 Task: Add an event with the title Product Launch, date '2023/10/26', time 8:30 AM to 10:30 AMand add a description: A product launch event is an exciting occasion where a new product is introduced to the market. It brings together stakeholders, industry experts, media personnel, and potential customers to showcase the product's features, benefits, and unique selling points. , put the event into Green category . Add location for the event as: 321 Passeig de Gracia, Barcelona, Spain, logged in from the account softage.1@softage.netand send the event invitation to softage.4@softage.net and softage.5@softage.net. Set a reminder for the event 30 minutes before
Action: Mouse moved to (103, 97)
Screenshot: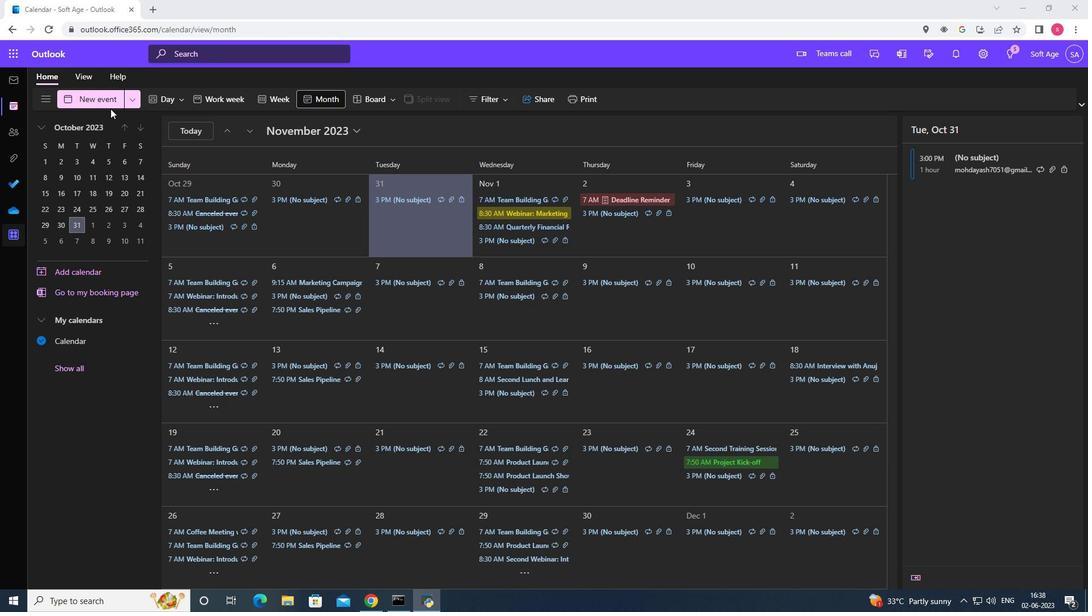 
Action: Mouse pressed left at (103, 97)
Screenshot: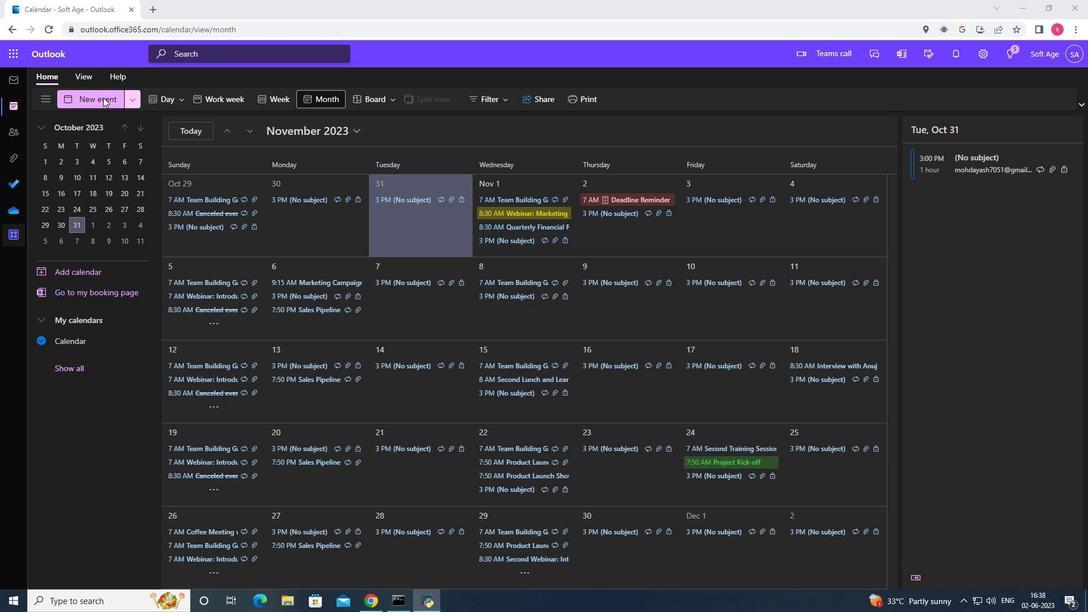 
Action: Mouse moved to (275, 171)
Screenshot: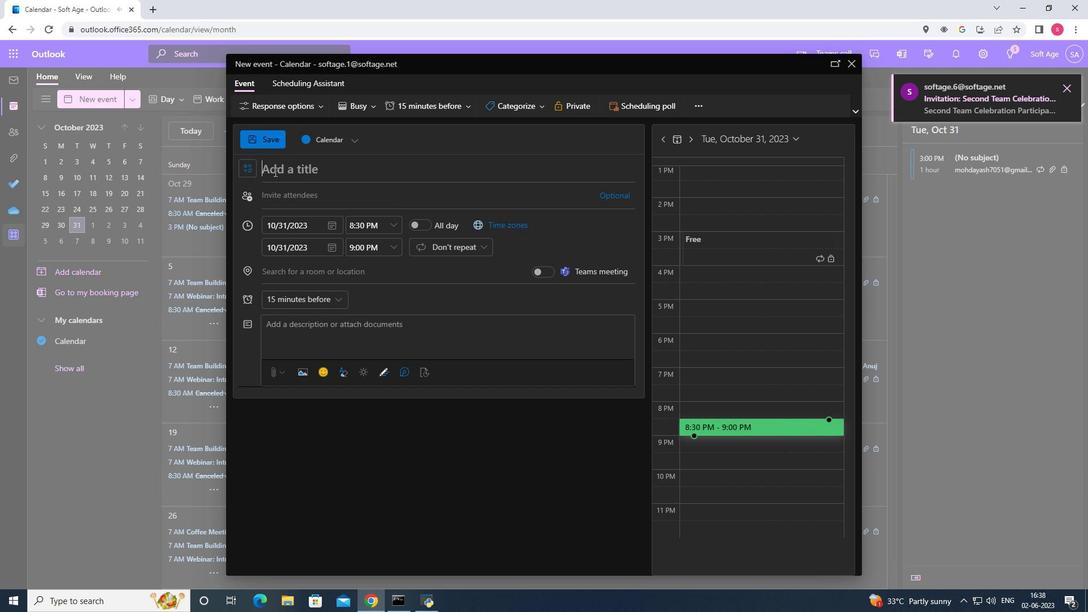 
Action: Mouse pressed left at (275, 171)
Screenshot: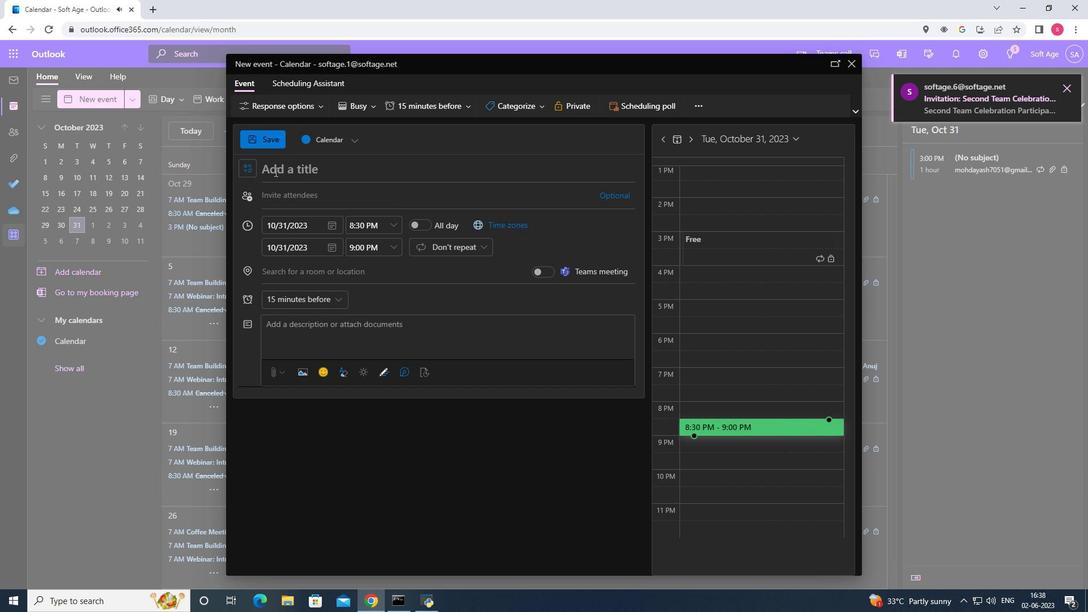 
Action: Key pressed <Key.shift>Product<Key.space>lu<Key.backspace><Key.backspace><Key.shift>Launch
Screenshot: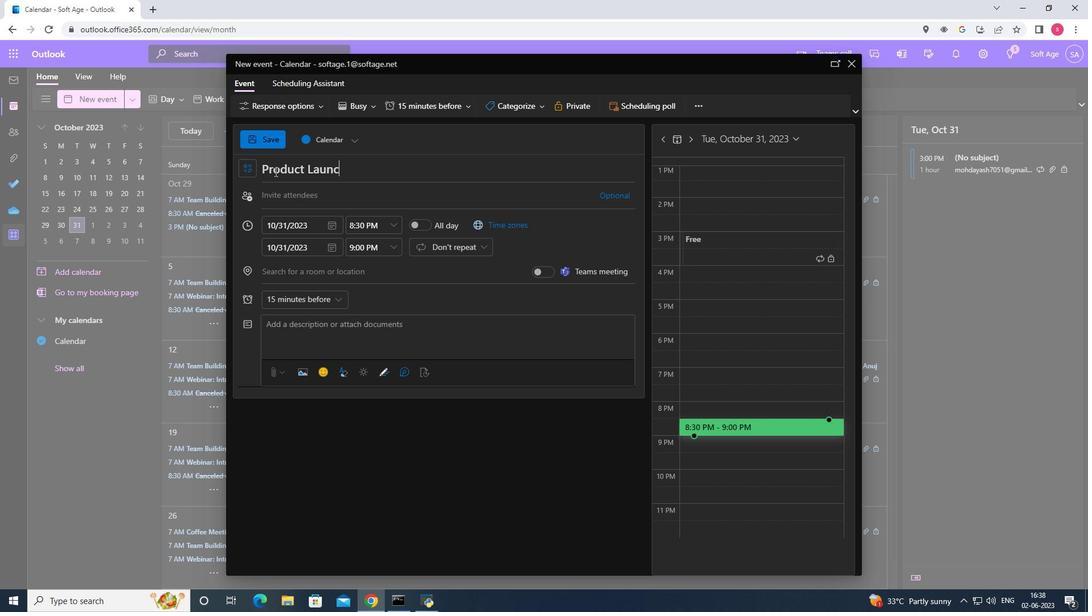 
Action: Mouse moved to (328, 226)
Screenshot: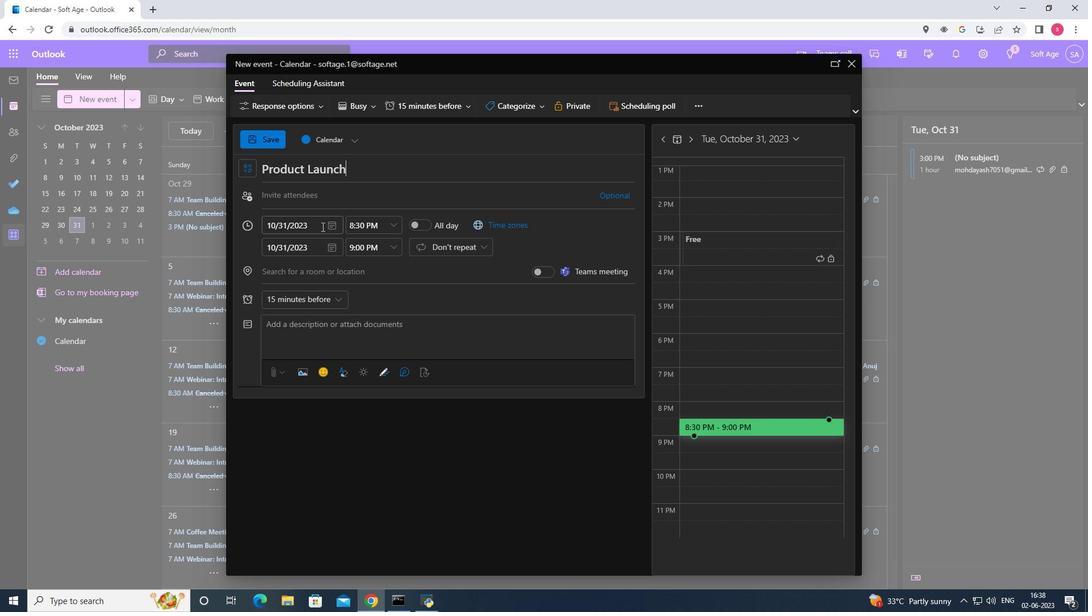 
Action: Mouse pressed left at (328, 226)
Screenshot: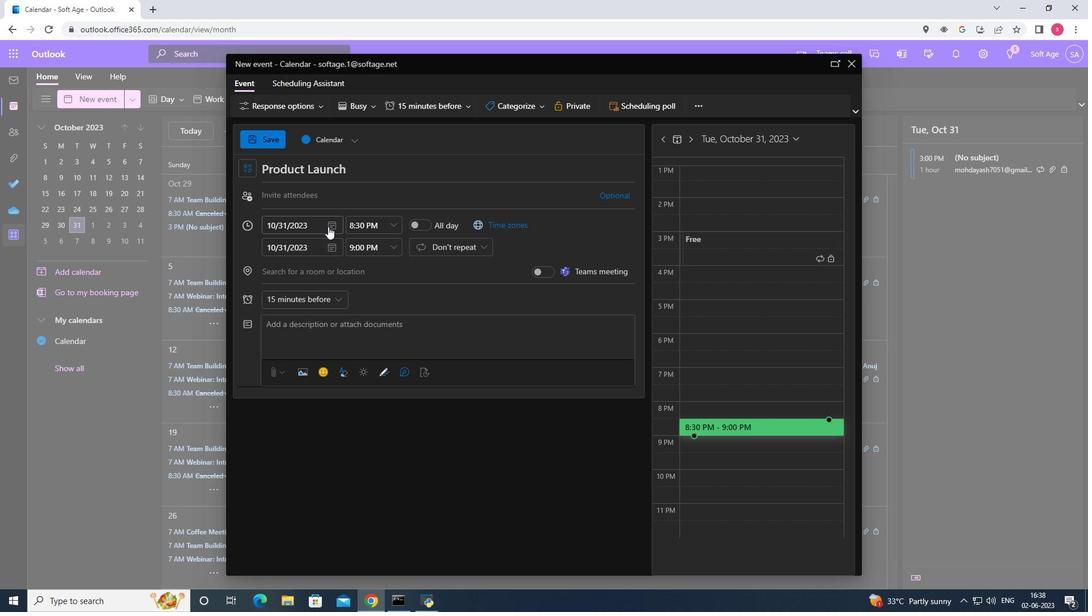 
Action: Mouse moved to (341, 331)
Screenshot: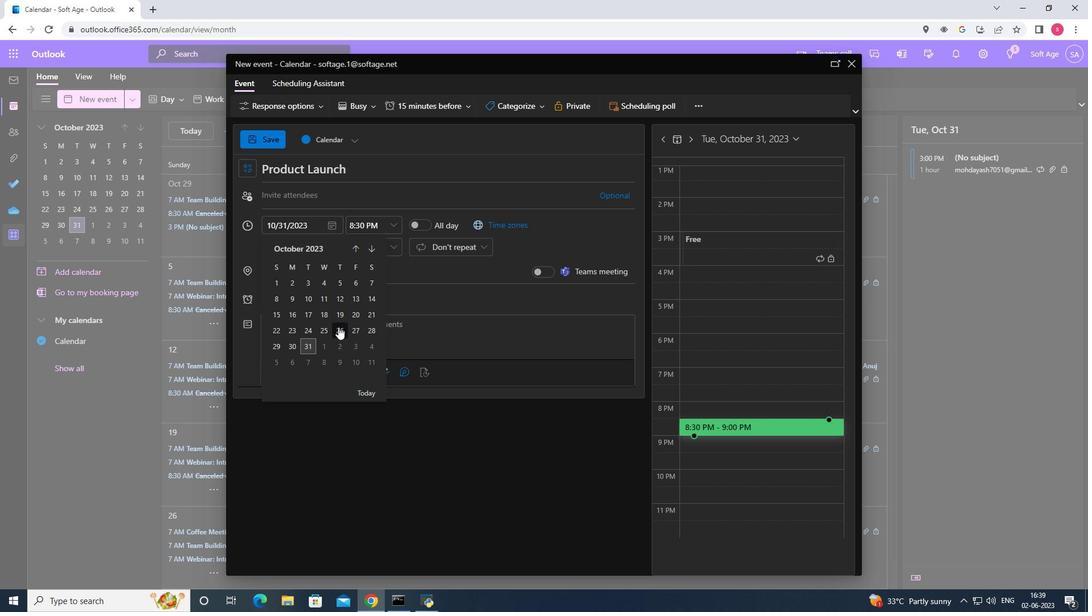 
Action: Mouse pressed left at (341, 331)
Screenshot: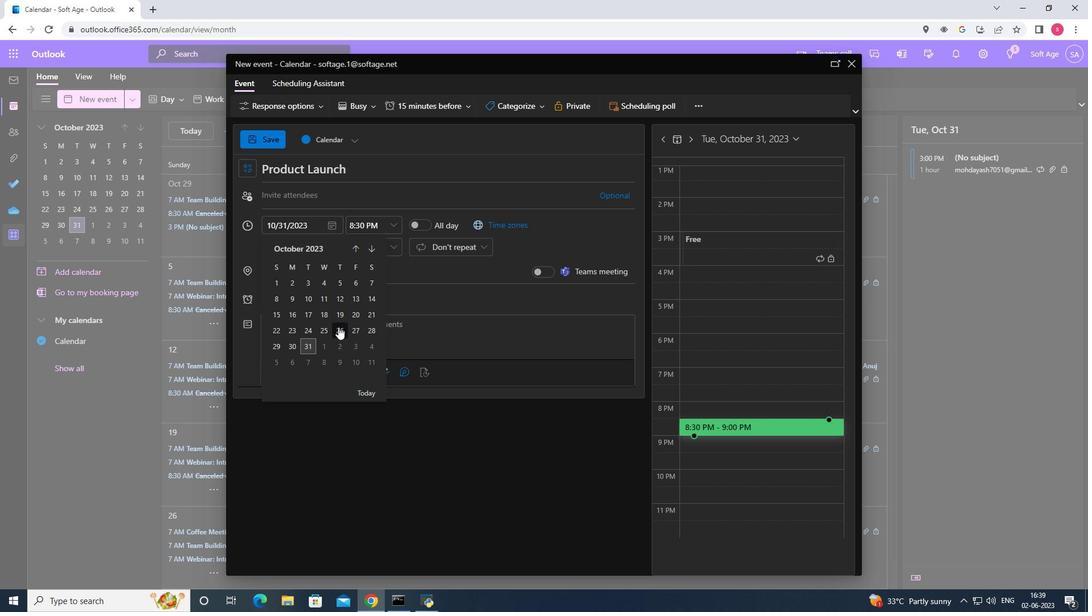 
Action: Mouse moved to (396, 229)
Screenshot: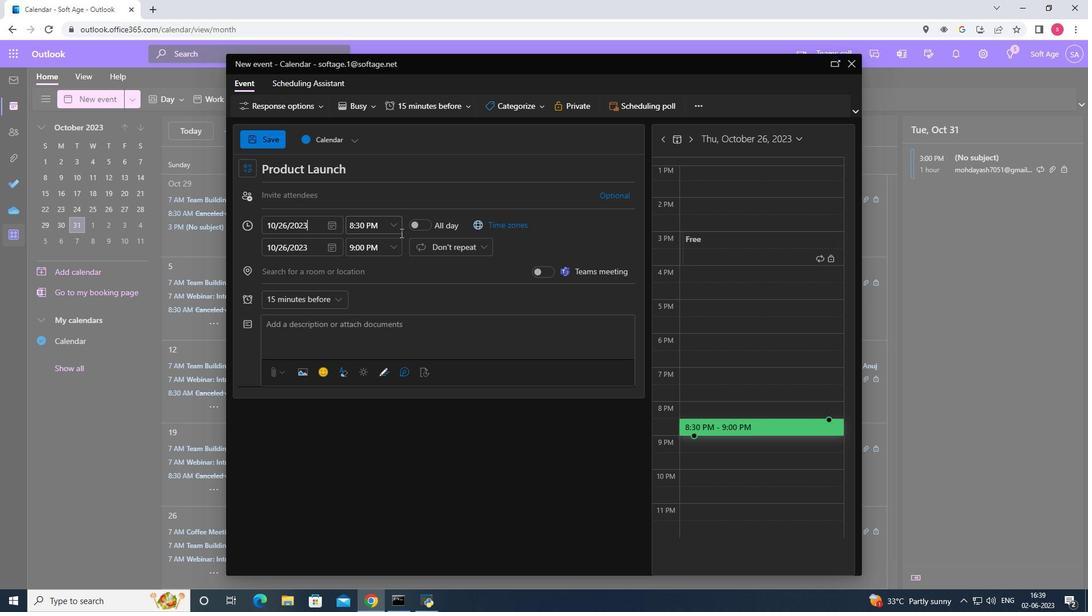 
Action: Mouse pressed left at (396, 229)
Screenshot: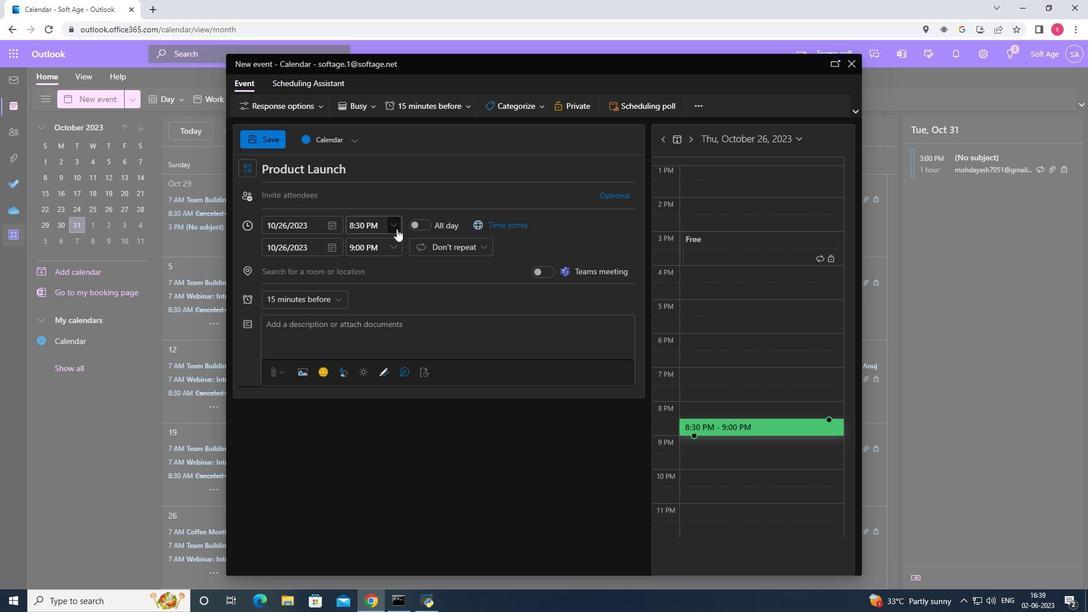 
Action: Mouse moved to (406, 238)
Screenshot: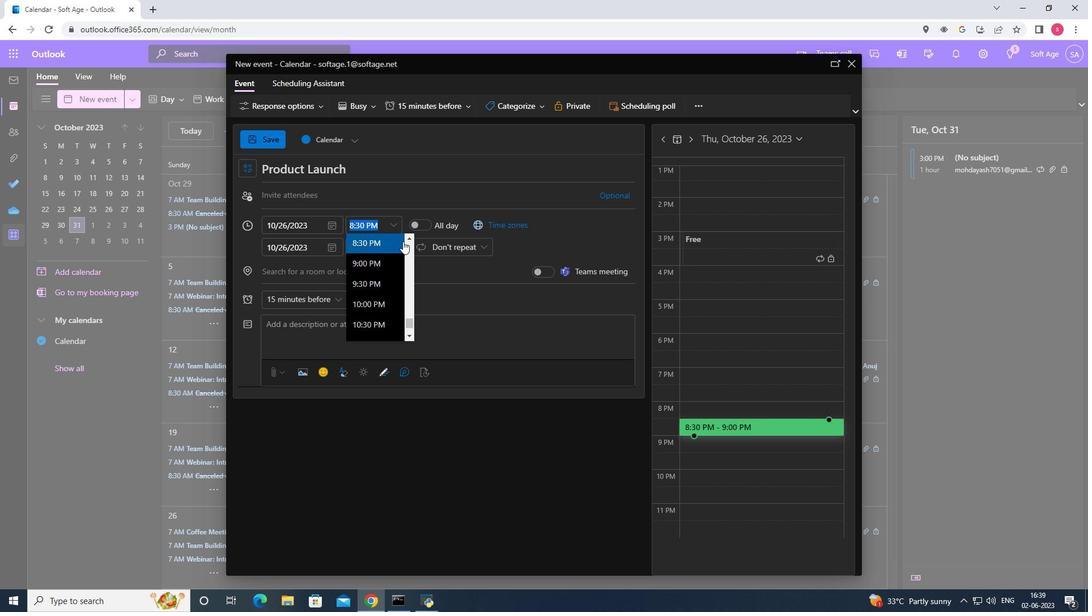 
Action: Mouse pressed left at (406, 238)
Screenshot: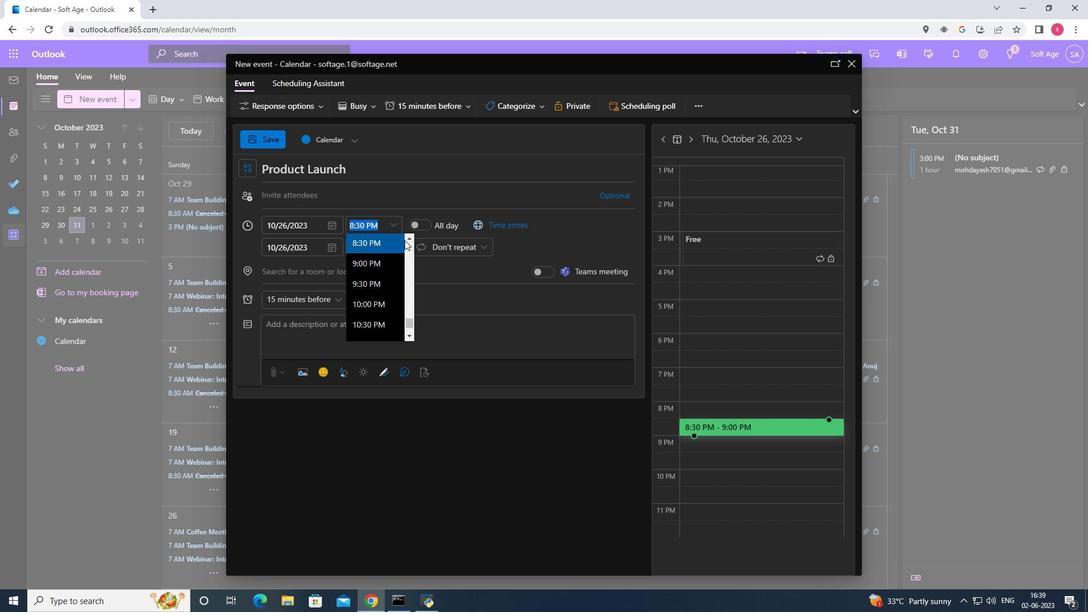 
Action: Mouse moved to (408, 332)
Screenshot: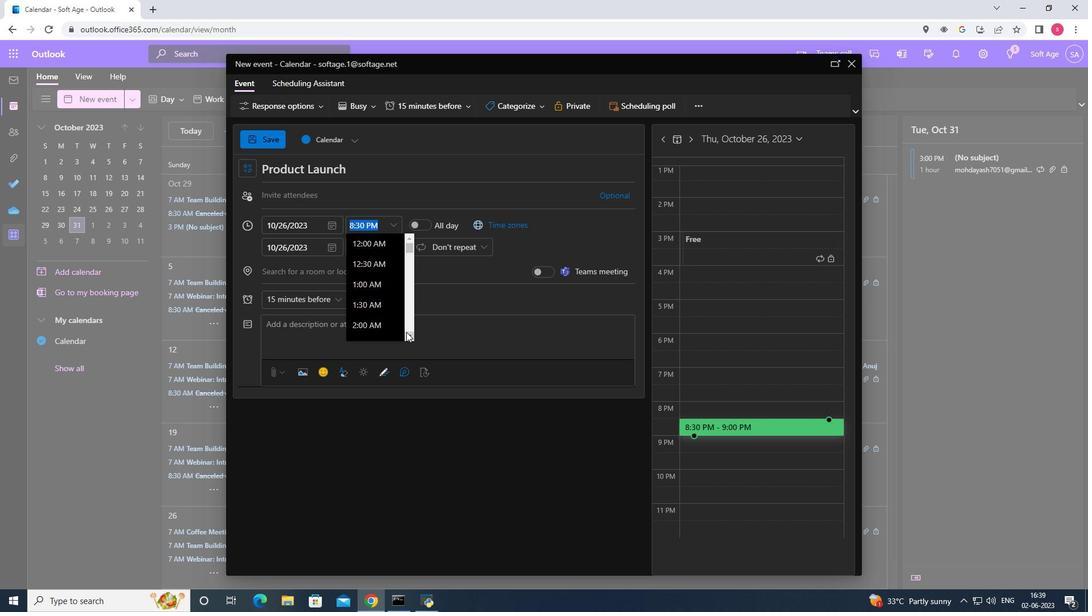 
Action: Mouse pressed left at (408, 332)
Screenshot: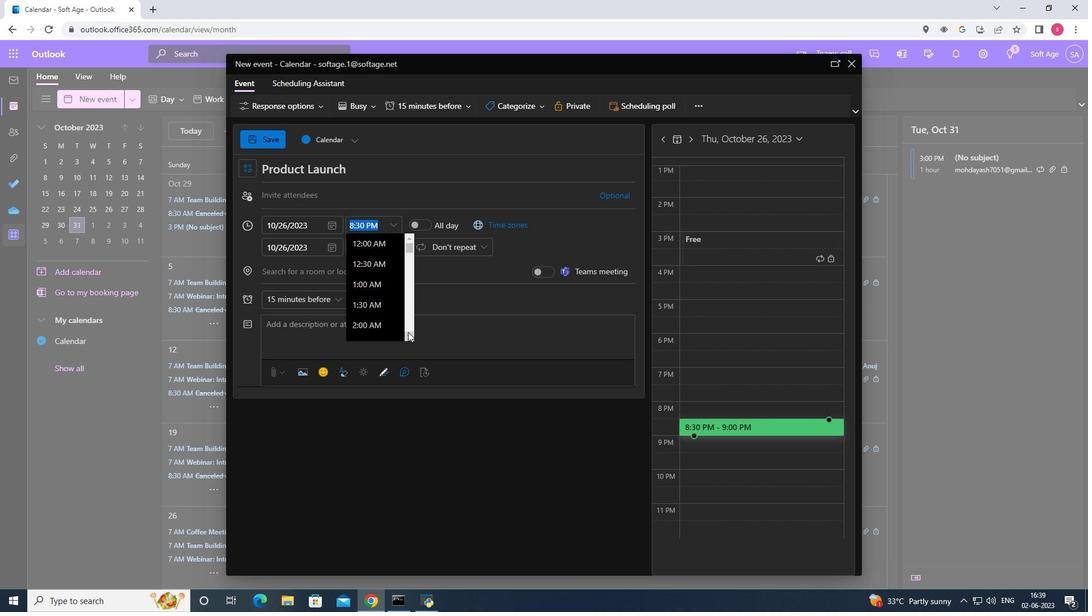 
Action: Mouse pressed left at (408, 332)
Screenshot: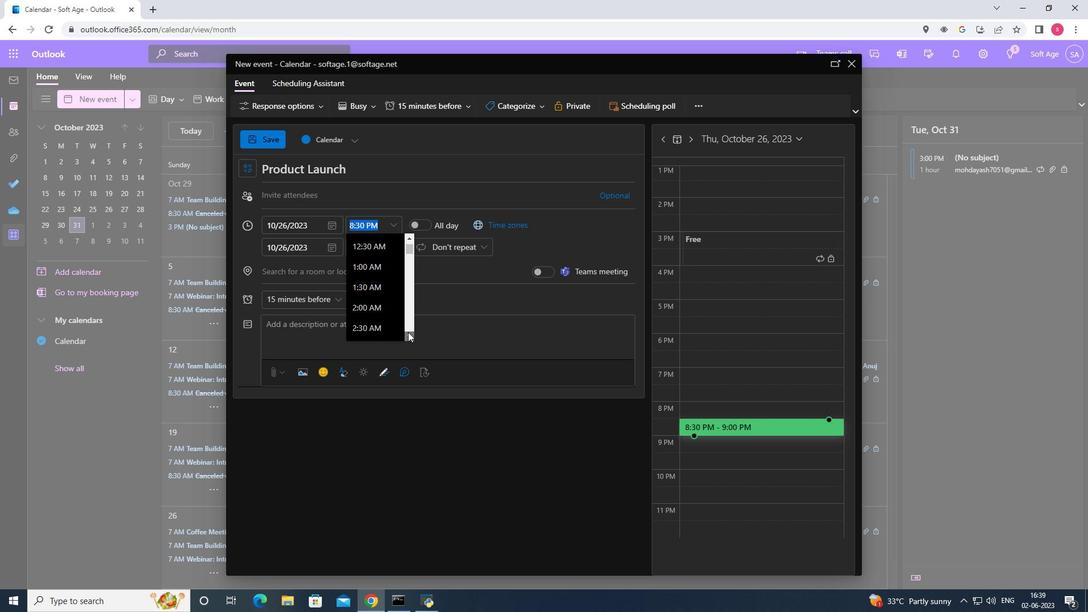 
Action: Mouse pressed left at (408, 332)
Screenshot: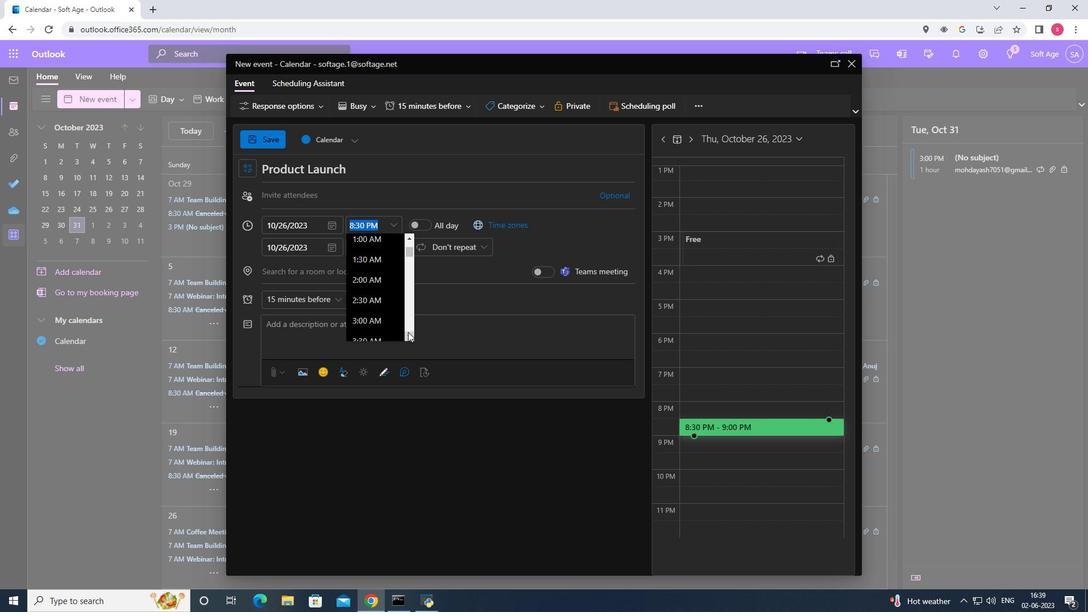 
Action: Mouse pressed left at (408, 332)
Screenshot: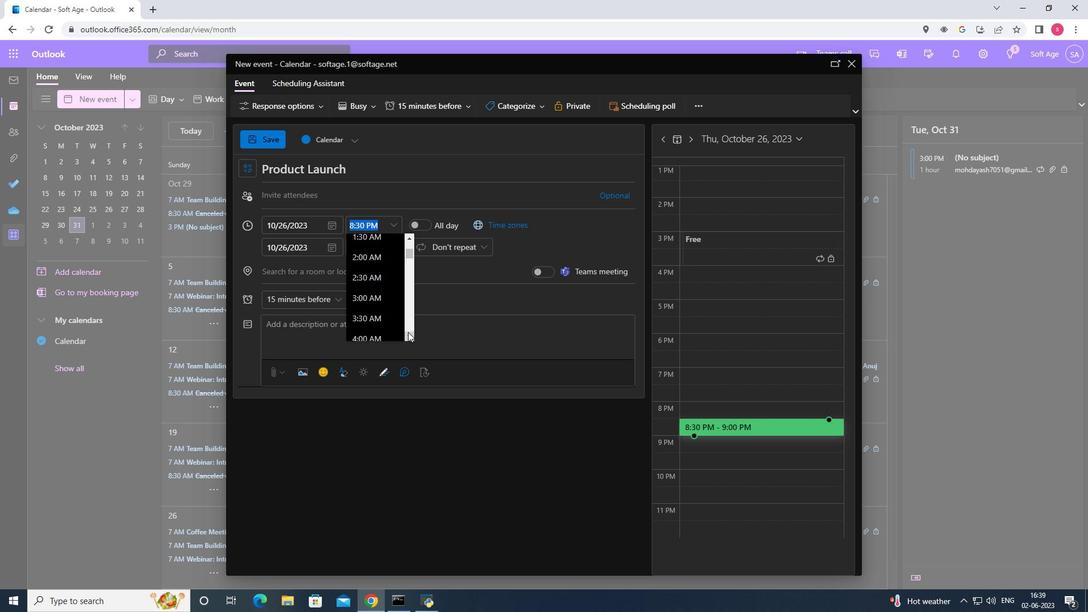 
Action: Mouse pressed left at (408, 332)
Screenshot: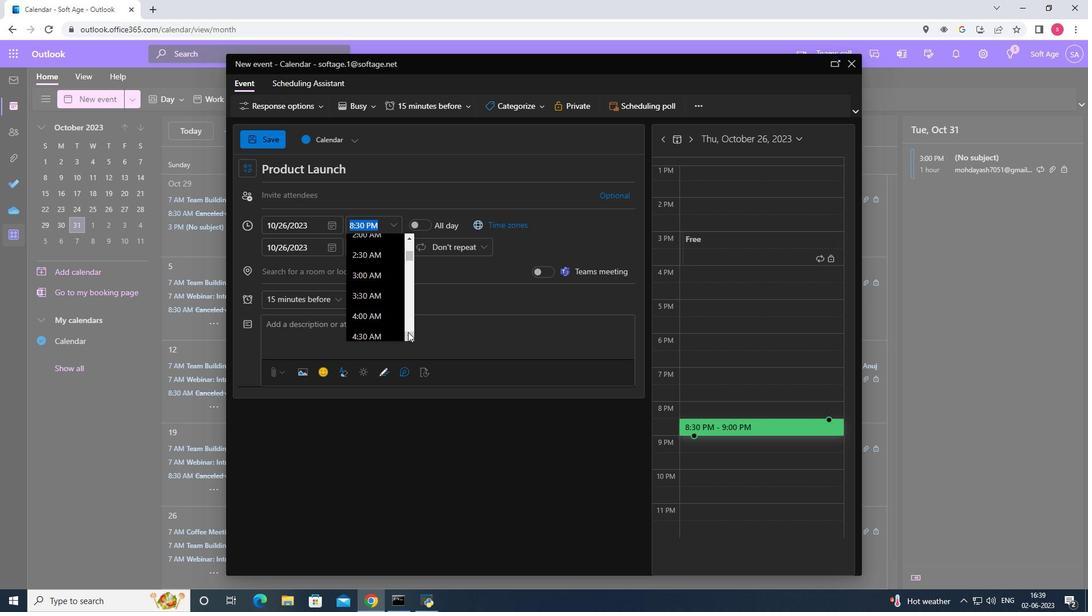 
Action: Mouse pressed left at (408, 332)
Screenshot: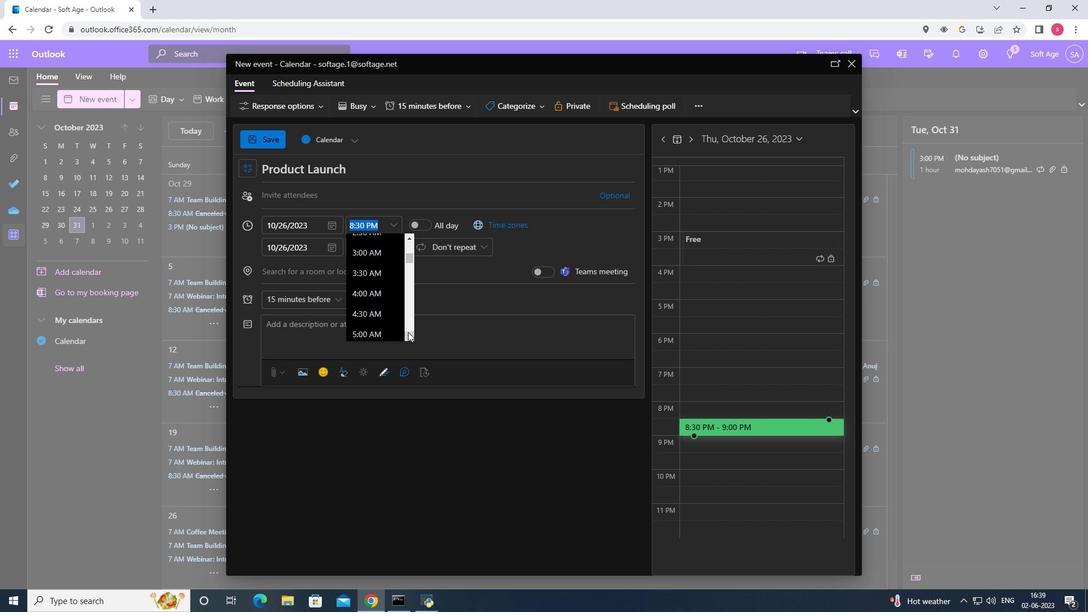 
Action: Mouse pressed left at (408, 332)
Screenshot: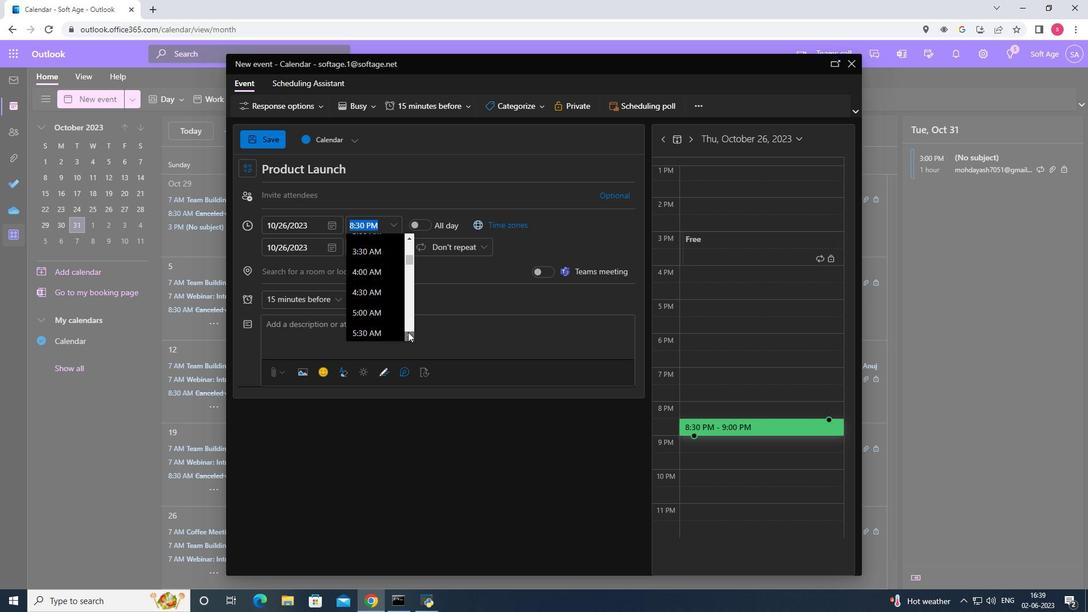 
Action: Mouse pressed left at (408, 332)
Screenshot: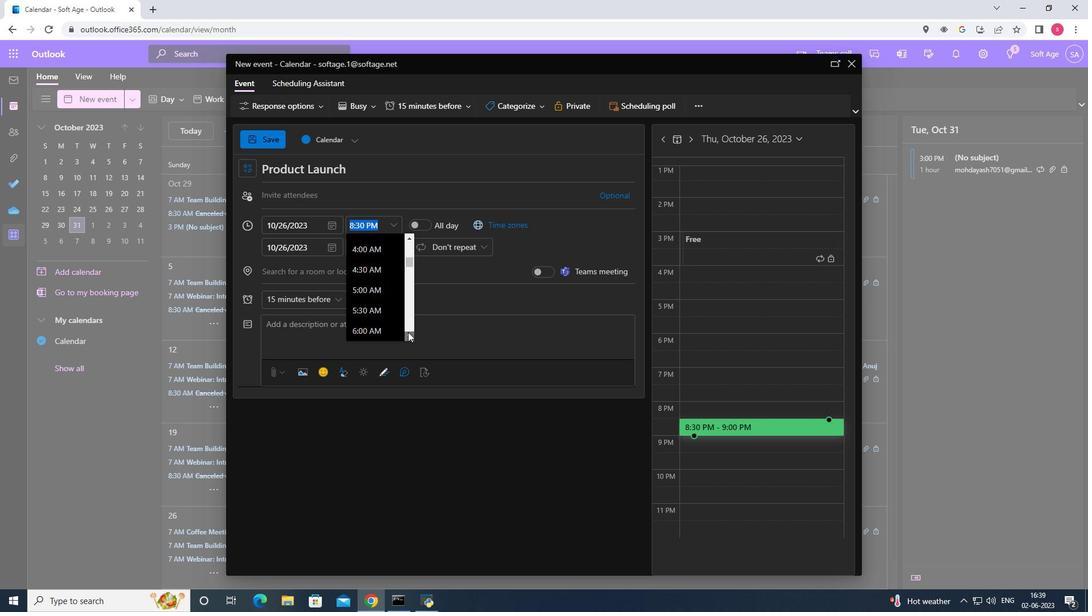 
Action: Mouse pressed left at (408, 332)
Screenshot: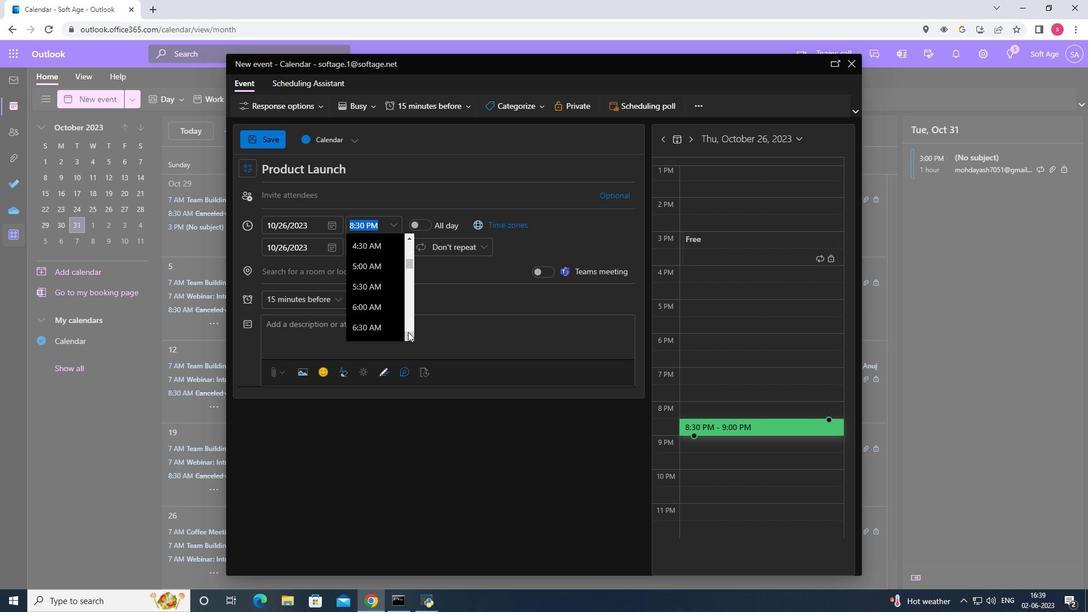 
Action: Mouse pressed left at (408, 332)
Screenshot: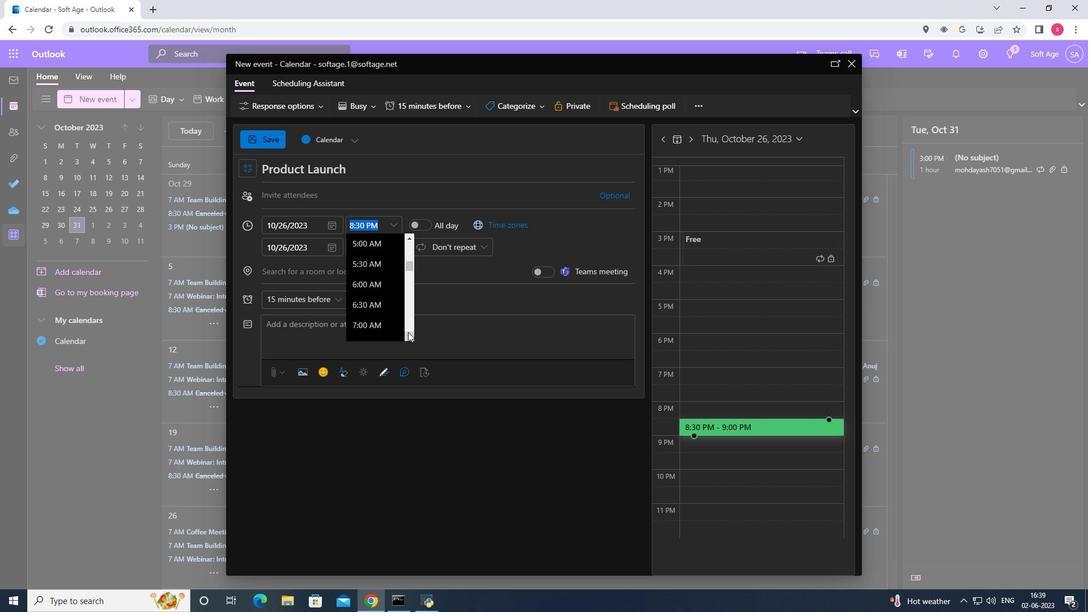 
Action: Mouse pressed left at (408, 332)
Screenshot: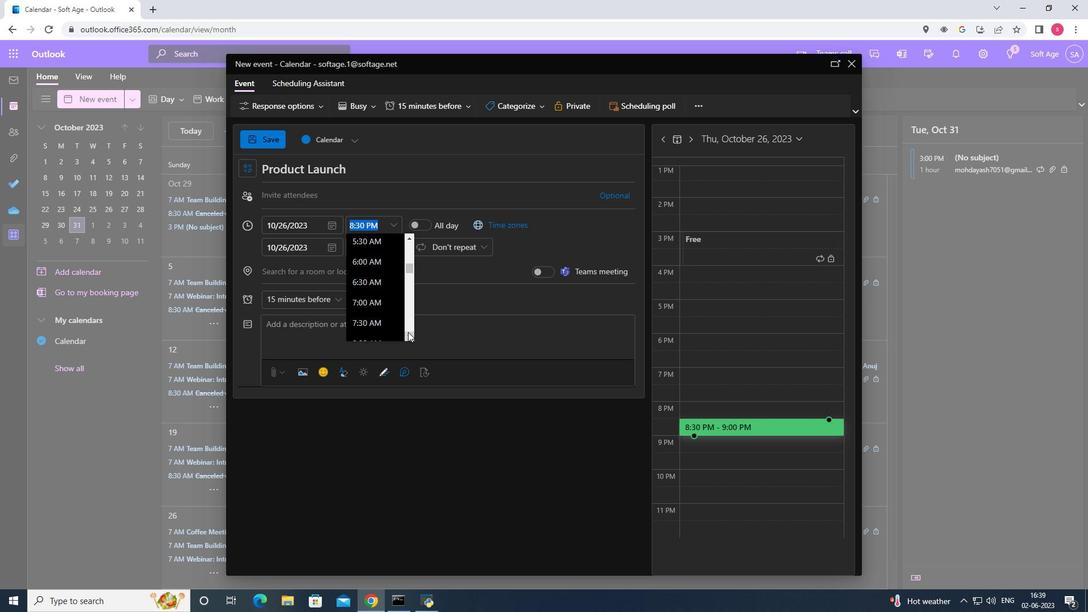 
Action: Mouse pressed left at (408, 332)
Screenshot: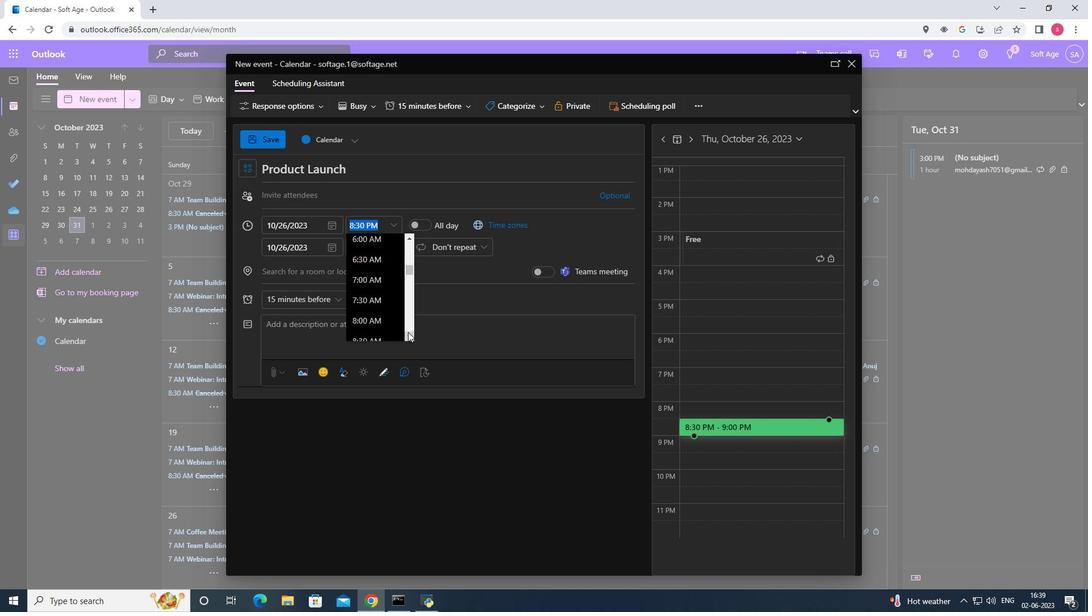
Action: Mouse moved to (372, 320)
Screenshot: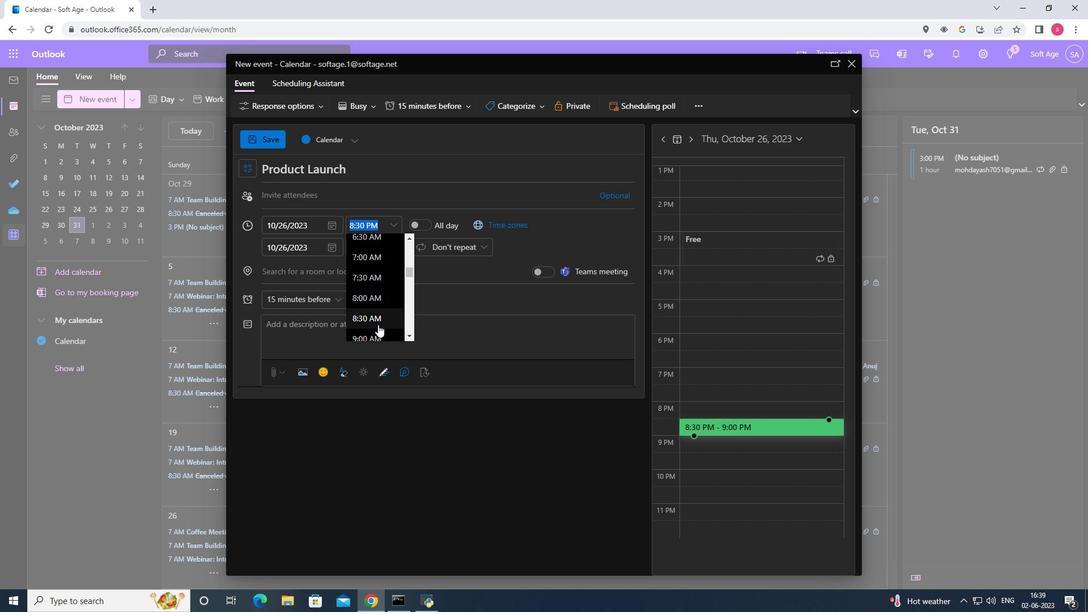 
Action: Mouse pressed left at (372, 320)
Screenshot: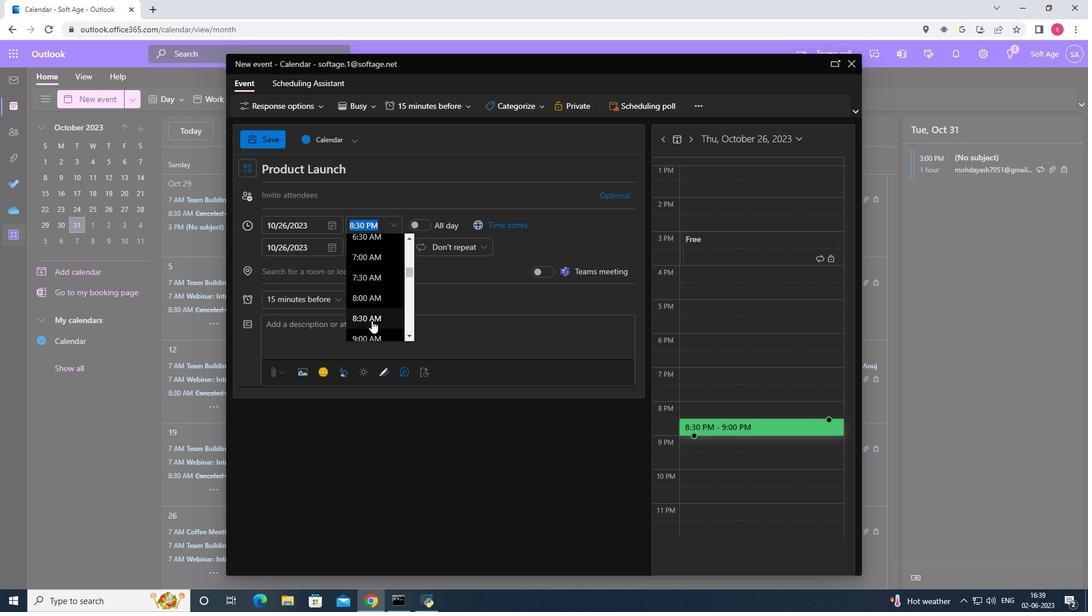 
Action: Mouse moved to (395, 248)
Screenshot: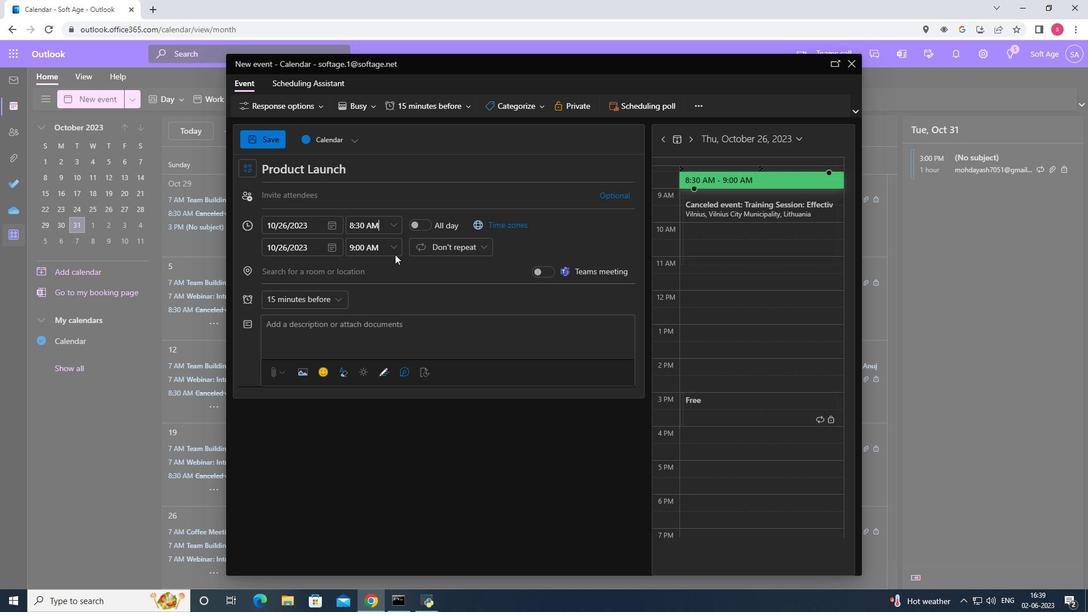 
Action: Mouse pressed left at (395, 248)
Screenshot: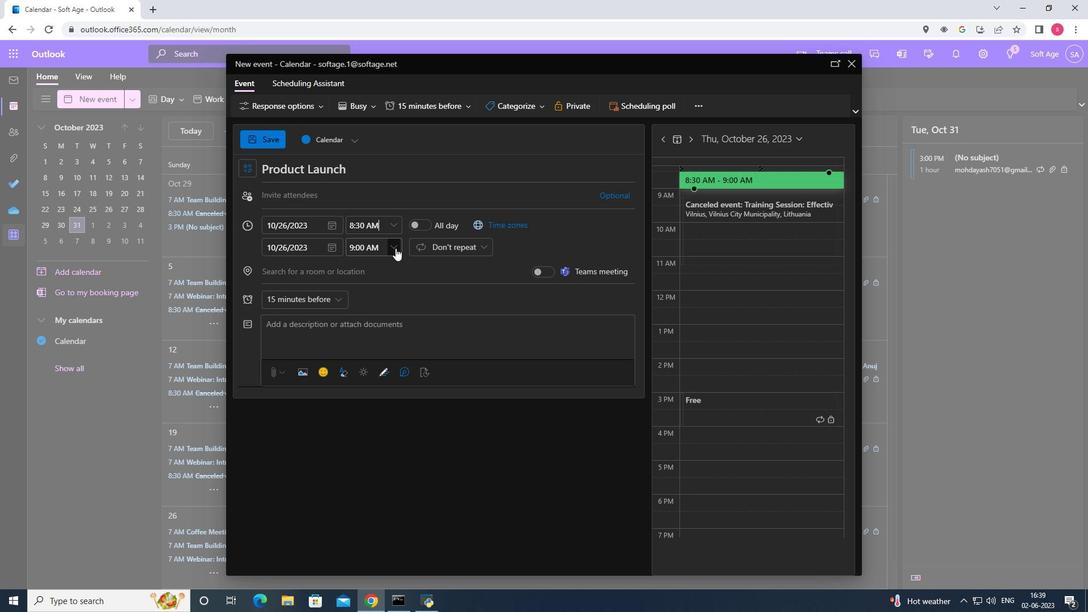 
Action: Mouse moved to (415, 324)
Screenshot: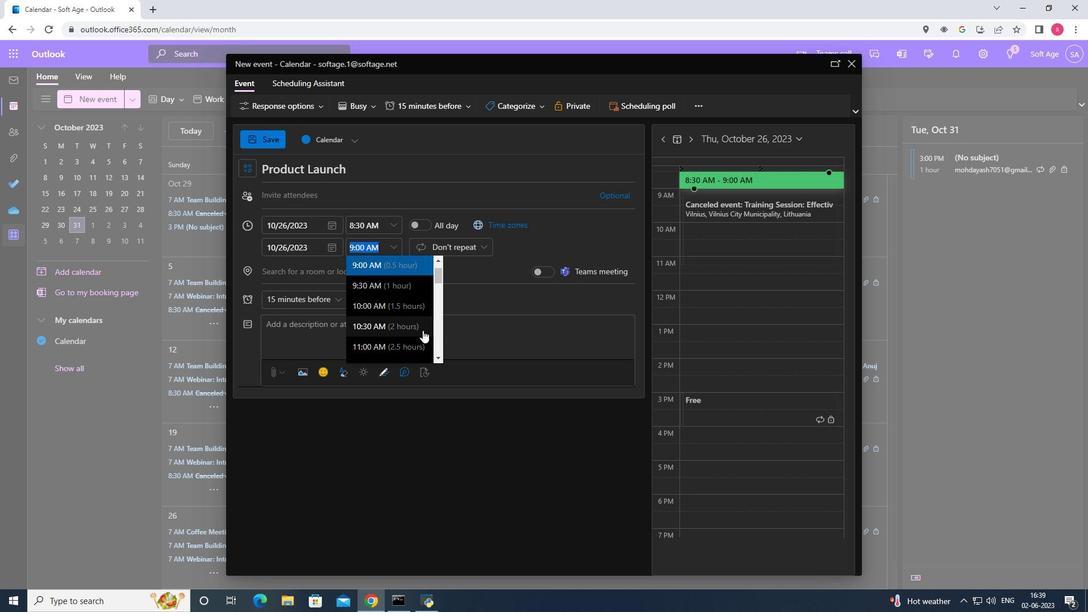 
Action: Mouse pressed left at (415, 324)
Screenshot: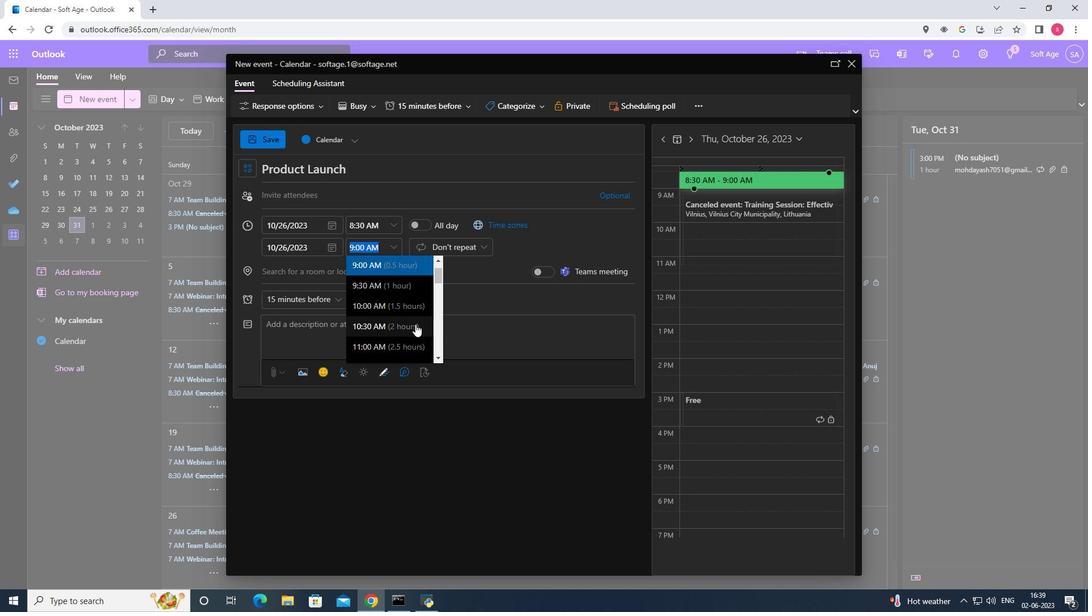 
Action: Mouse moved to (310, 331)
Screenshot: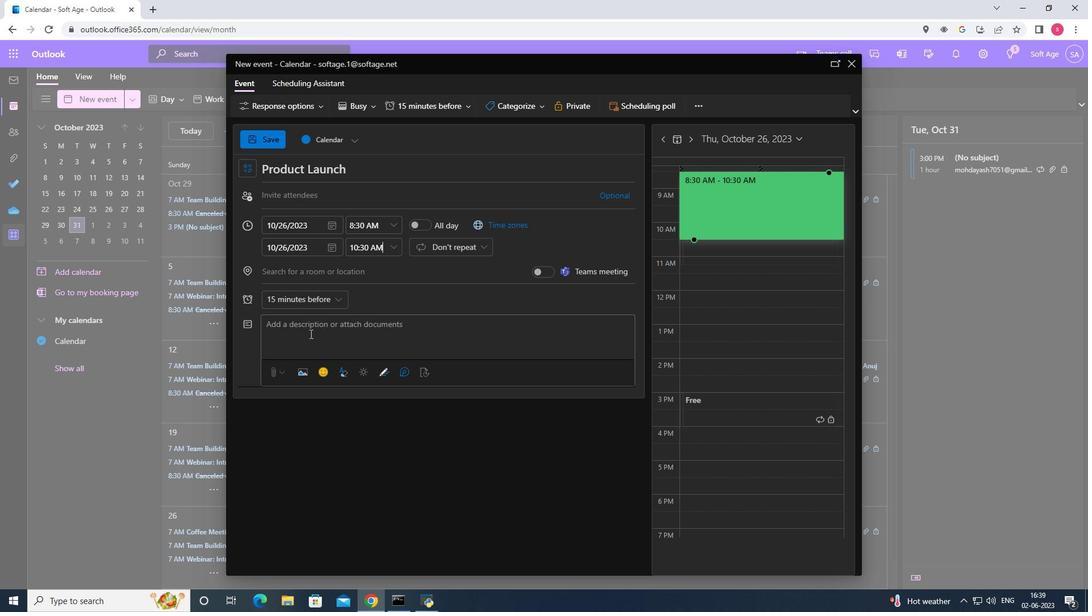 
Action: Mouse pressed left at (310, 331)
Screenshot: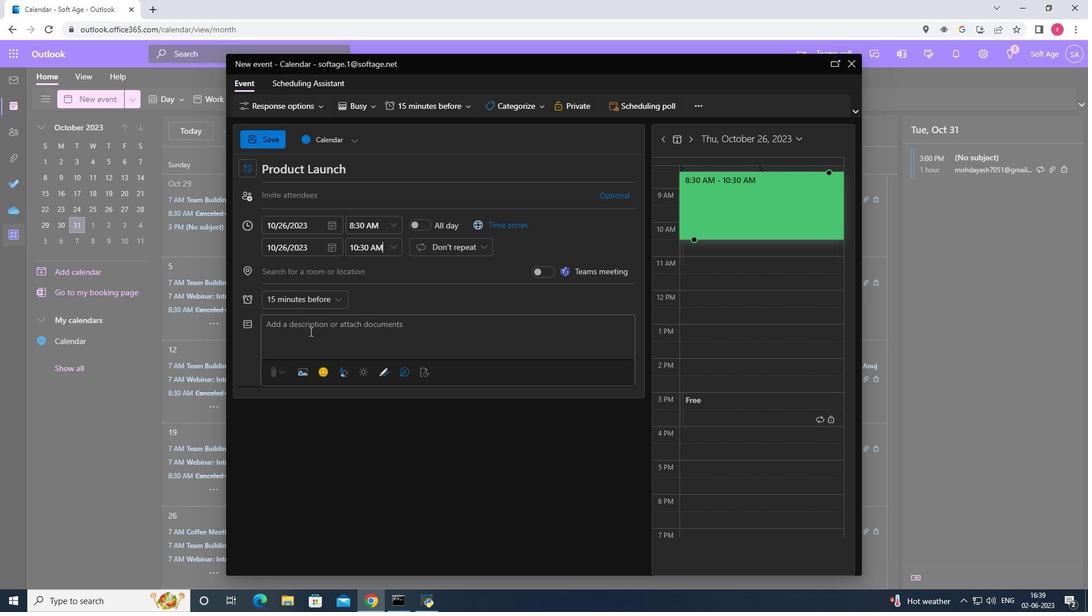 
Action: Key pressed <Key.shift><Key.shift><Key.shift><Key.shift><Key.shift><Key.shift><Key.shift><Key.shift><Key.shift><Key.shift><Key.shift><Key.shift><Key.shift><Key.shift><Key.shift><Key.shift><Key.shift><Key.shift><Key.shift><Key.shift><Key.shift><Key.shift><Key.shift>A<Key.space>product's<Key.space>features<Key.backspace><Key.backspace><Key.backspace><Key.backspace><Key.backspace><Key.backspace><Key.backspace><Key.backspace><Key.backspace><Key.backspace><Key.backspace><Key.space>lu<Key.backspace>aunch<Key.space>event<Key.space>is<Key.space>an<Key.space>exciting<Key.space>occasion<Key.space>where<Key.space>a<Key.space>new<Key.space>product<Key.space>is<Key.space>introduced<Key.space>to<Key.space>the<Key.space>market.<Key.space><Key.shift>It<Key.space>brings<Key.space>together<Key.space>stakeholders,<Key.space>industry<Key.space>experts<Key.space><Key.backspace>,<Key.space>media<Key.space>personnel,<Key.space>and<Key.space>potential<Key.space>customers<Key.space>to<Key.space>showcase<Key.space>the<Key.space>product's<Key.space>features,<Key.space>benefits,<Key.space>and<Key.space>unique<Key.space>selling<Key.space>points.
Screenshot: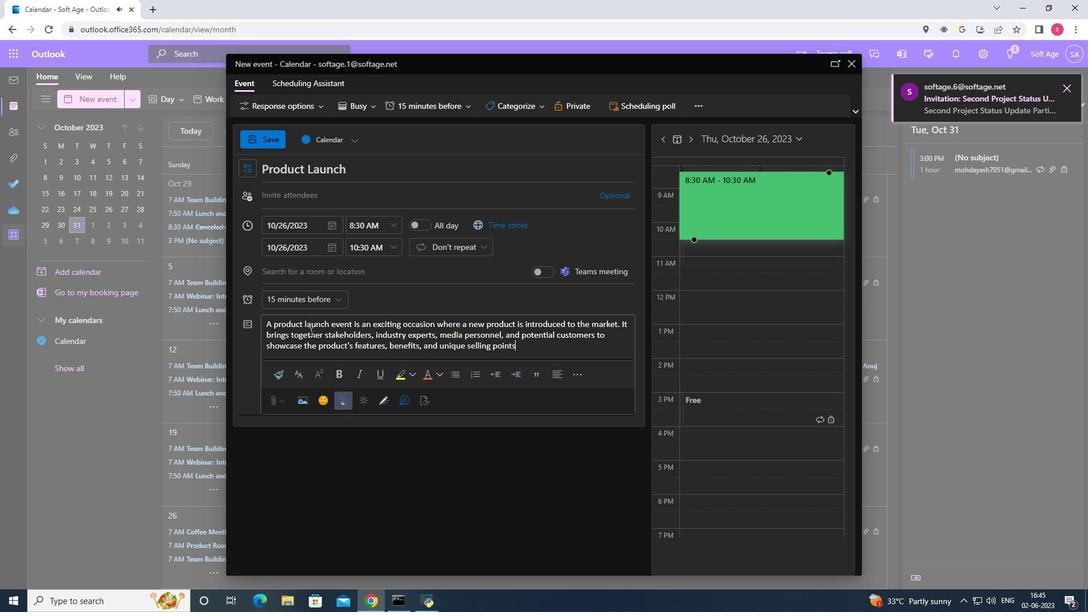 
Action: Mouse moved to (543, 104)
Screenshot: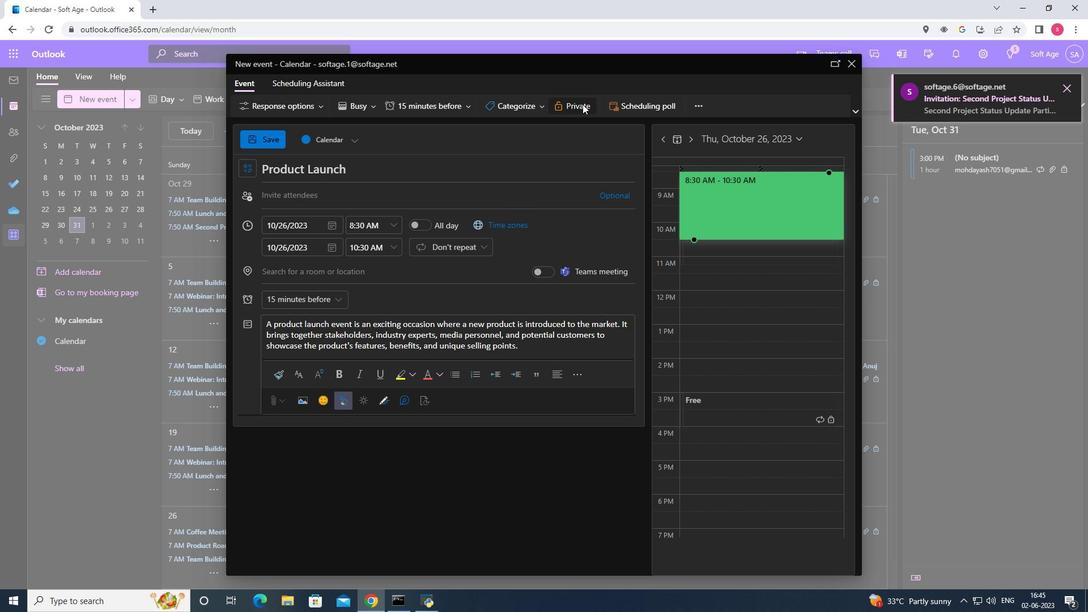 
Action: Mouse pressed left at (543, 104)
Screenshot: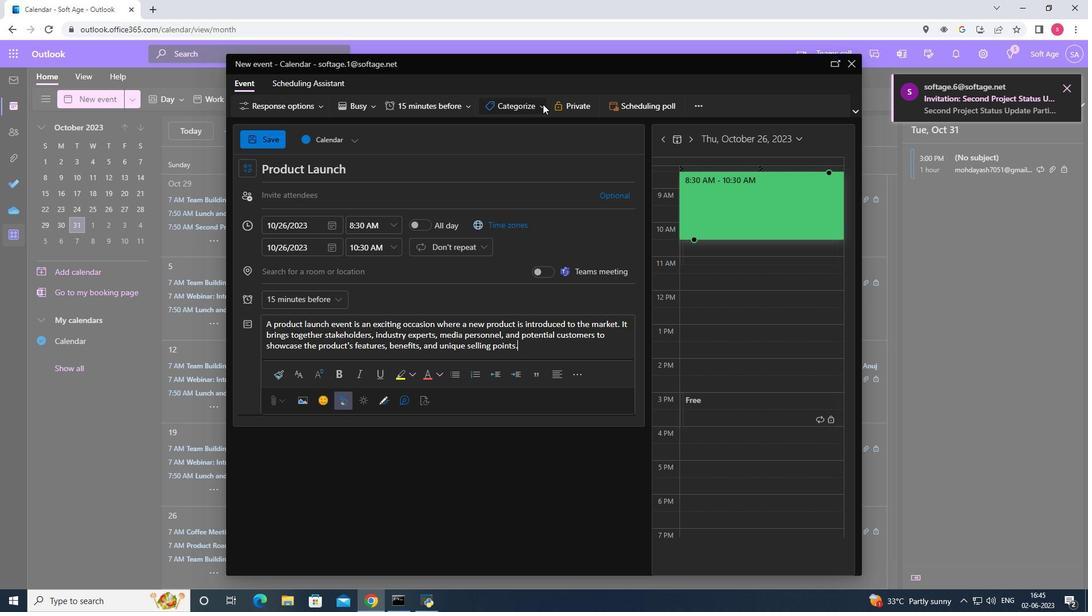 
Action: Mouse moved to (518, 142)
Screenshot: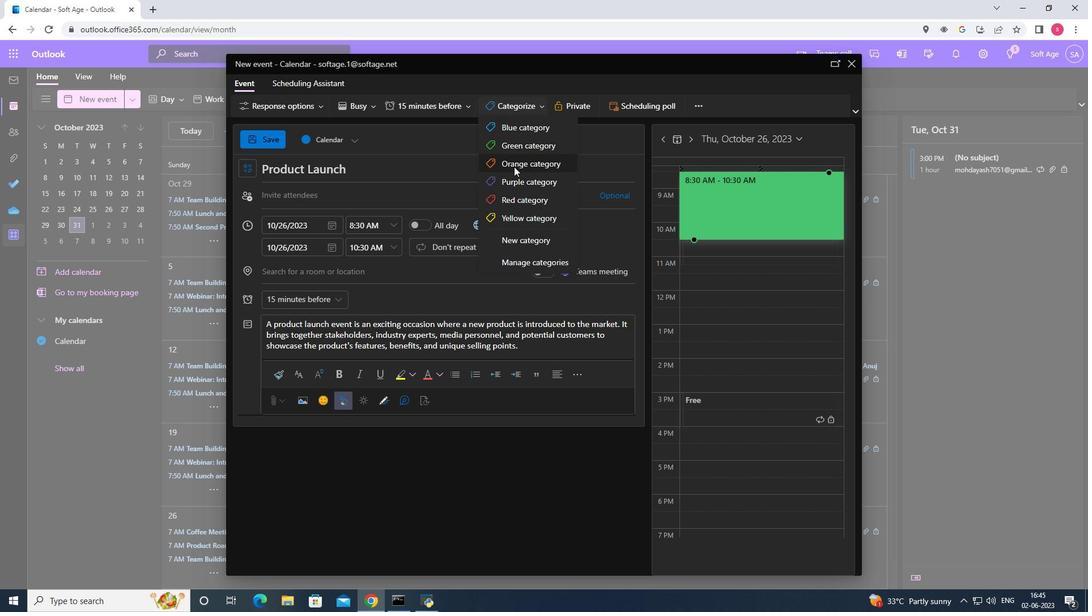 
Action: Mouse pressed left at (518, 142)
Screenshot: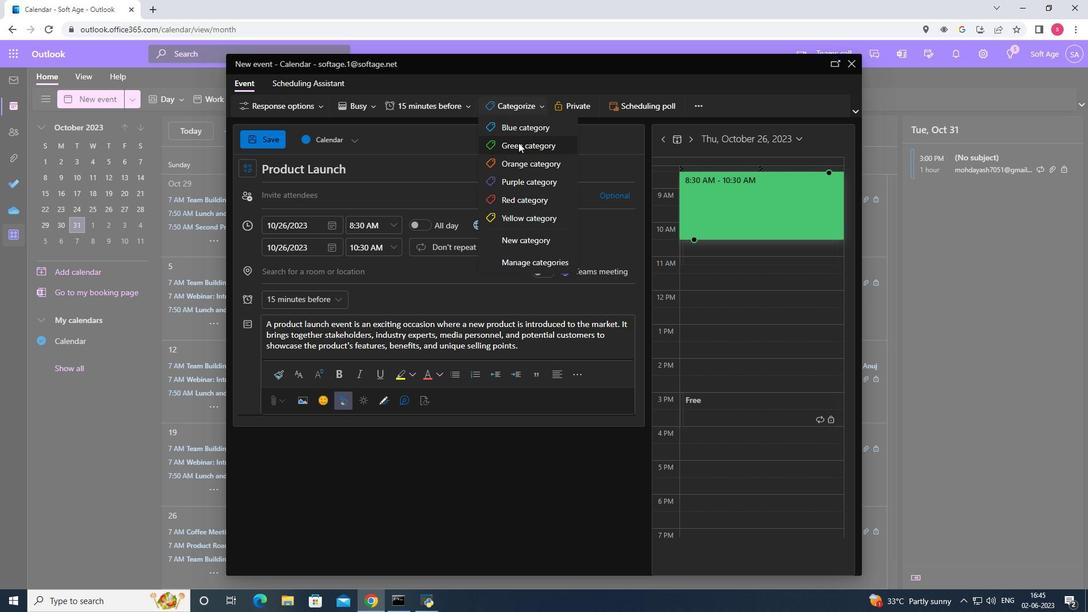 
Action: Mouse moved to (343, 273)
Screenshot: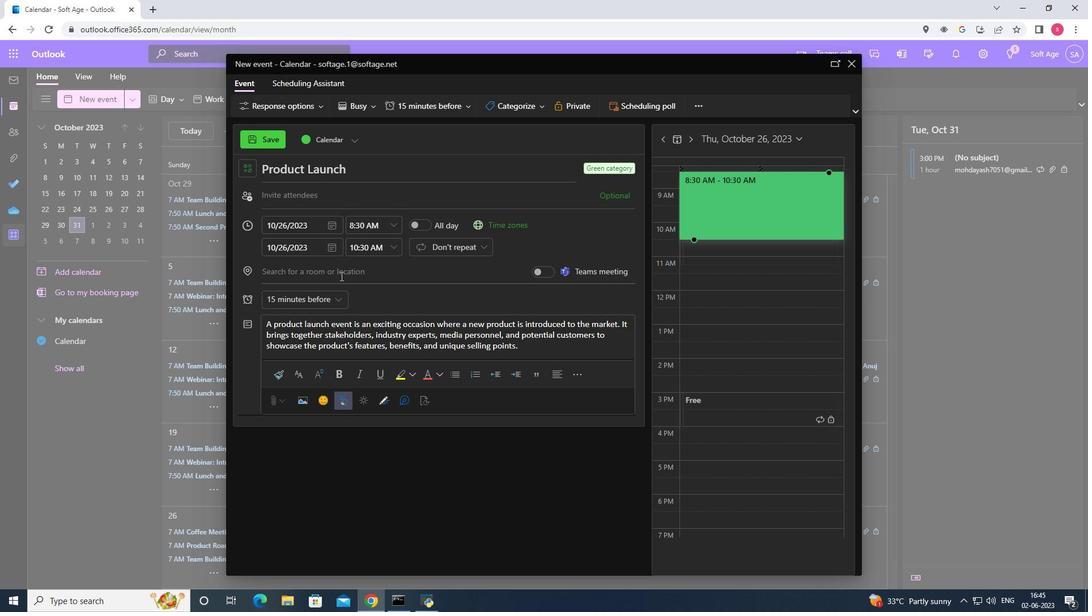 
Action: Mouse pressed left at (343, 273)
Screenshot: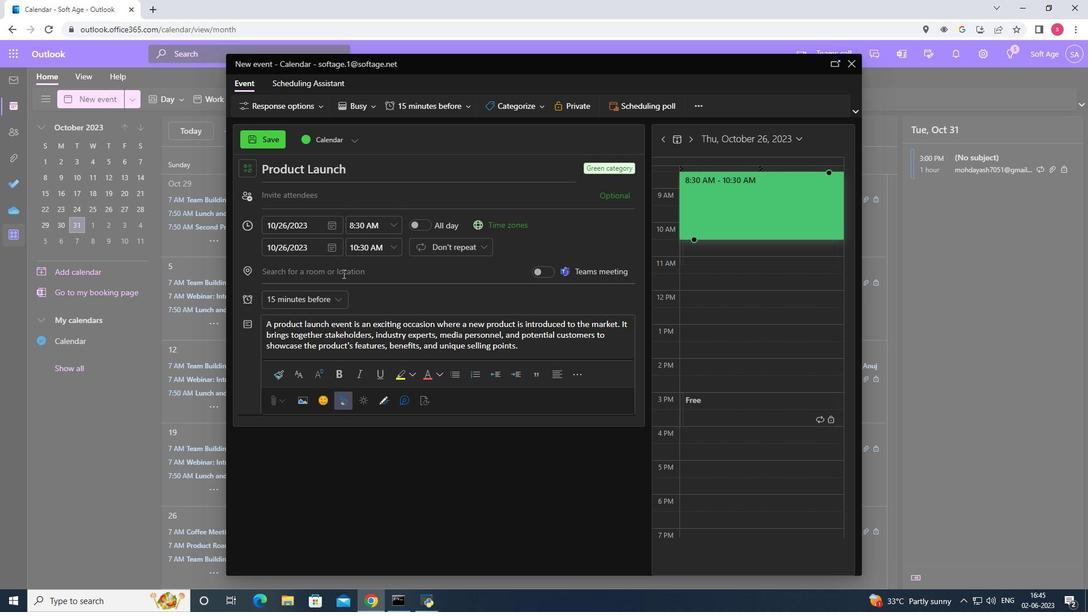 
Action: Key pressed 321<Key.space>p<Key.backspace><Key.shift>PA<Key.backspace>asseigda<Key.backspace><Key.backspace><Key.space>de<Key.space>gr<Key.backspace><Key.backspace><Key.shift>Gracia<Key.space><Key.backspace>,<Key.space><Key.shift><Key.shift><Key.shift>Barcelona,<Key.space><Key.shift>Spainm
Screenshot: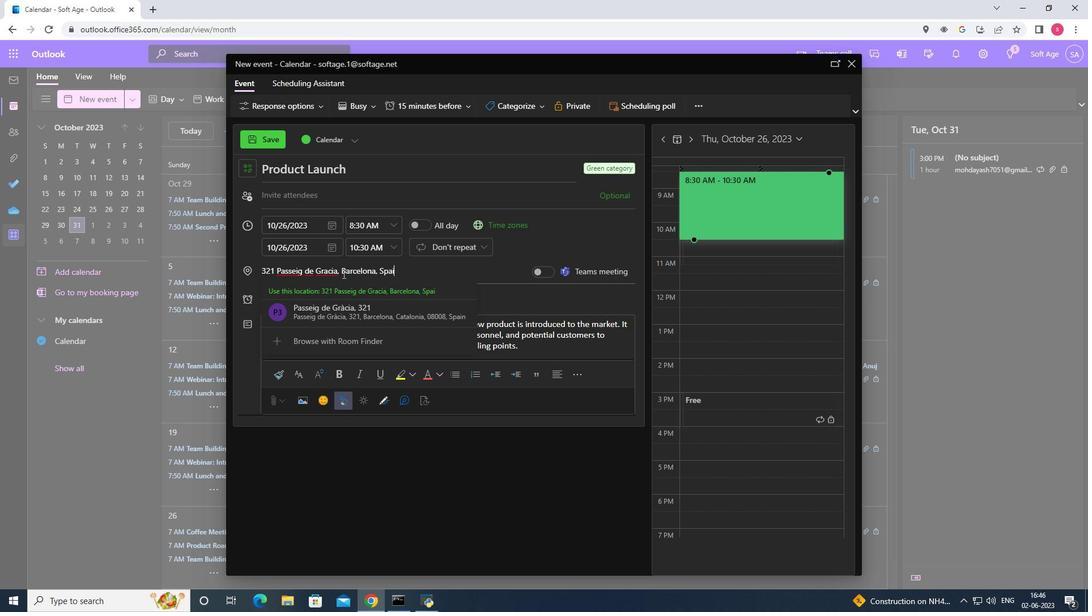 
Action: Mouse moved to (576, 305)
Screenshot: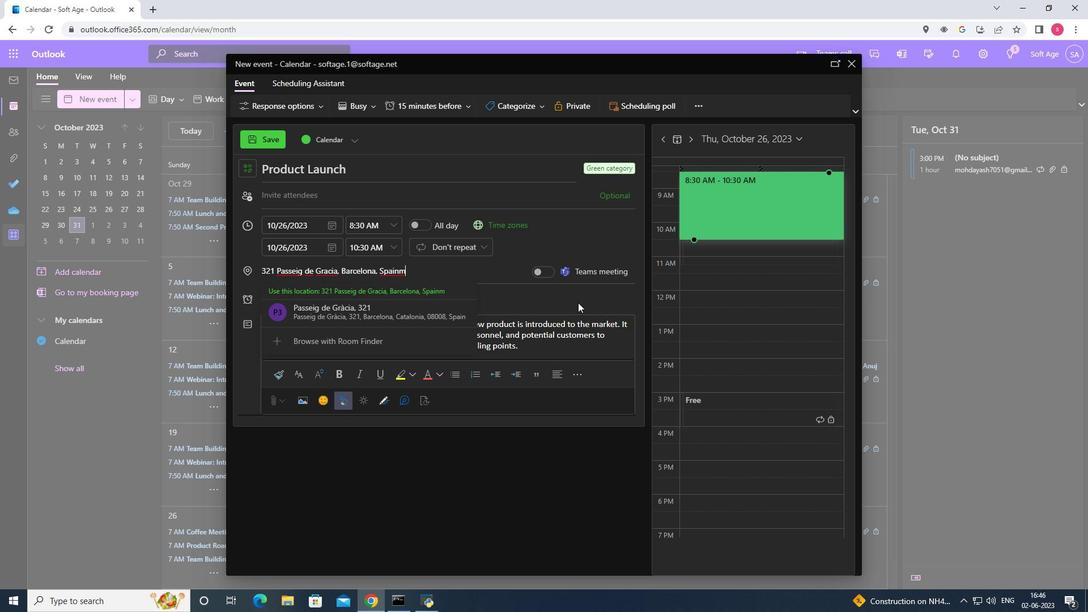 
Action: Mouse pressed left at (576, 305)
Screenshot: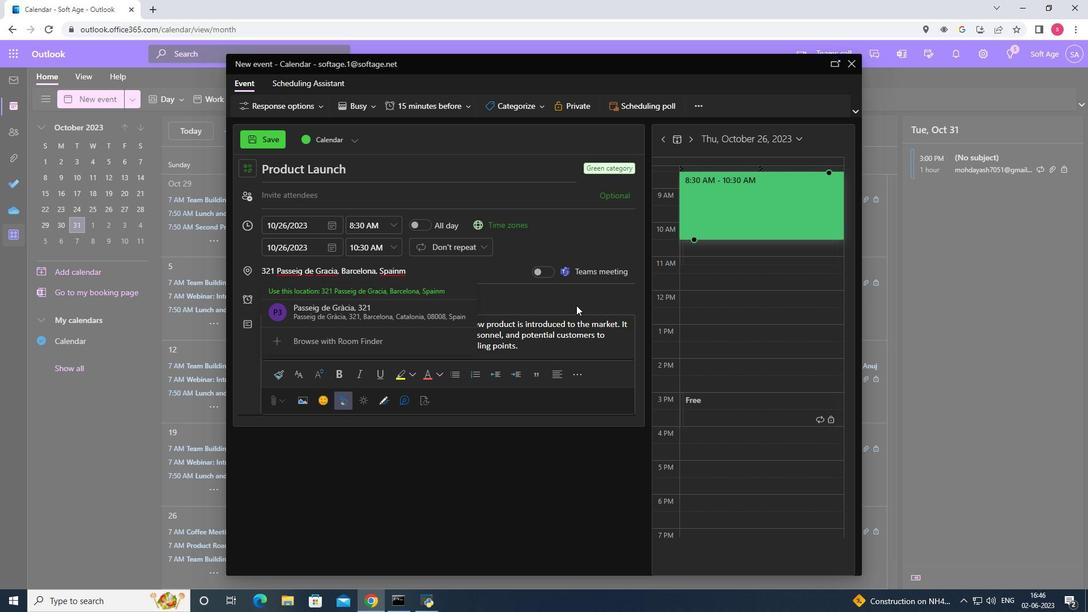 
Action: Mouse moved to (282, 203)
Screenshot: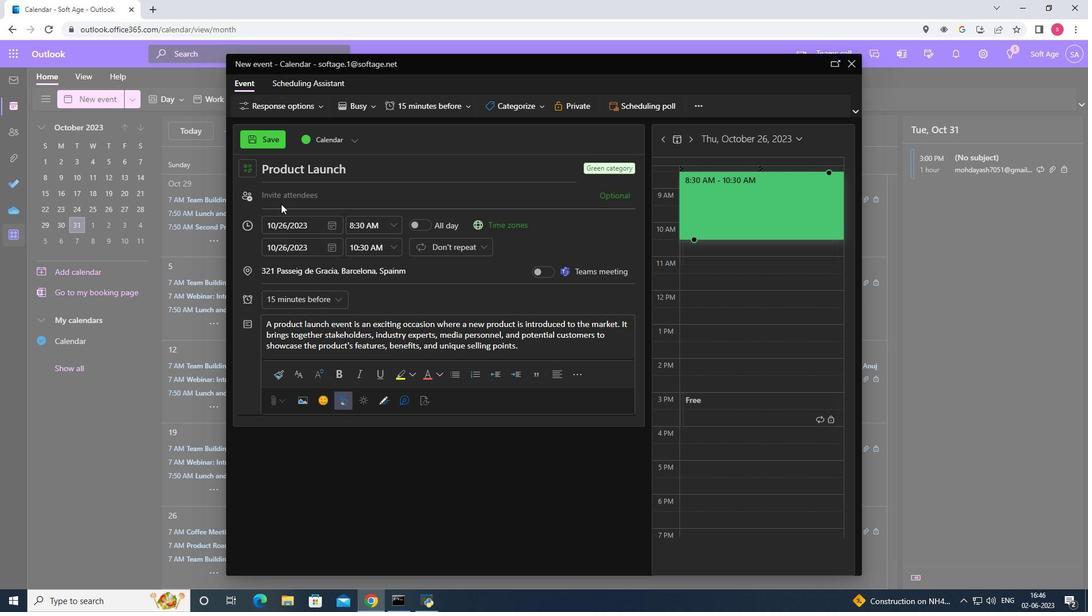 
Action: Mouse pressed left at (282, 203)
Screenshot: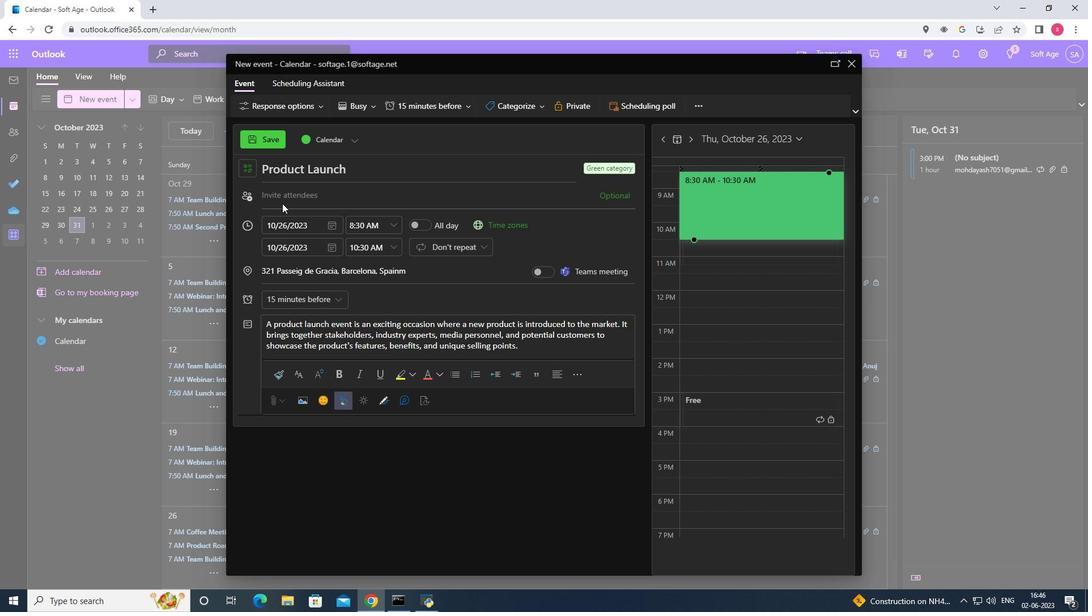 
Action: Mouse moved to (275, 192)
Screenshot: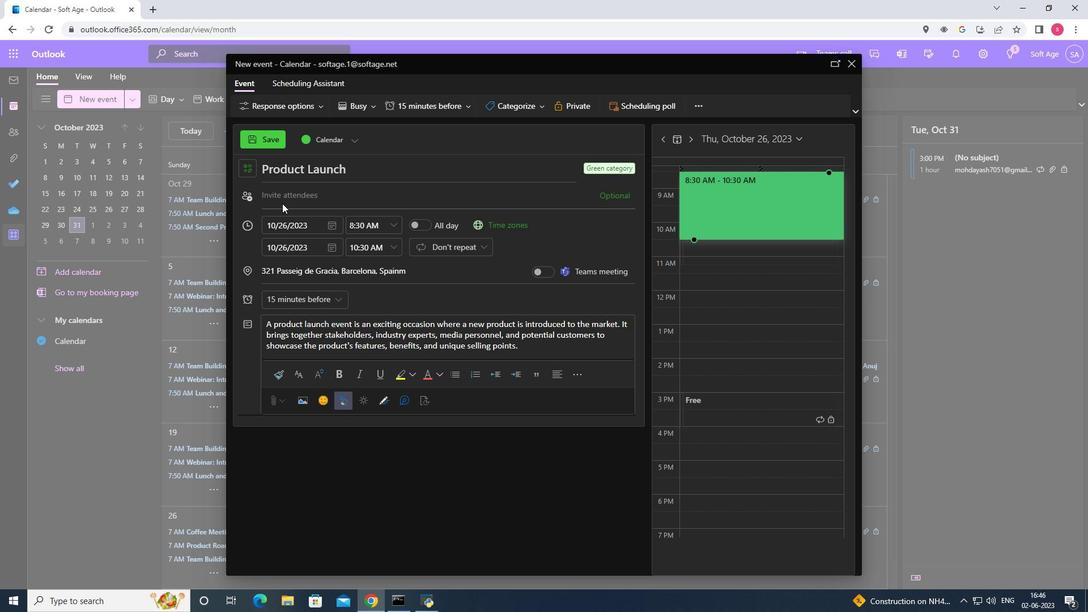 
Action: Key pressed so
Screenshot: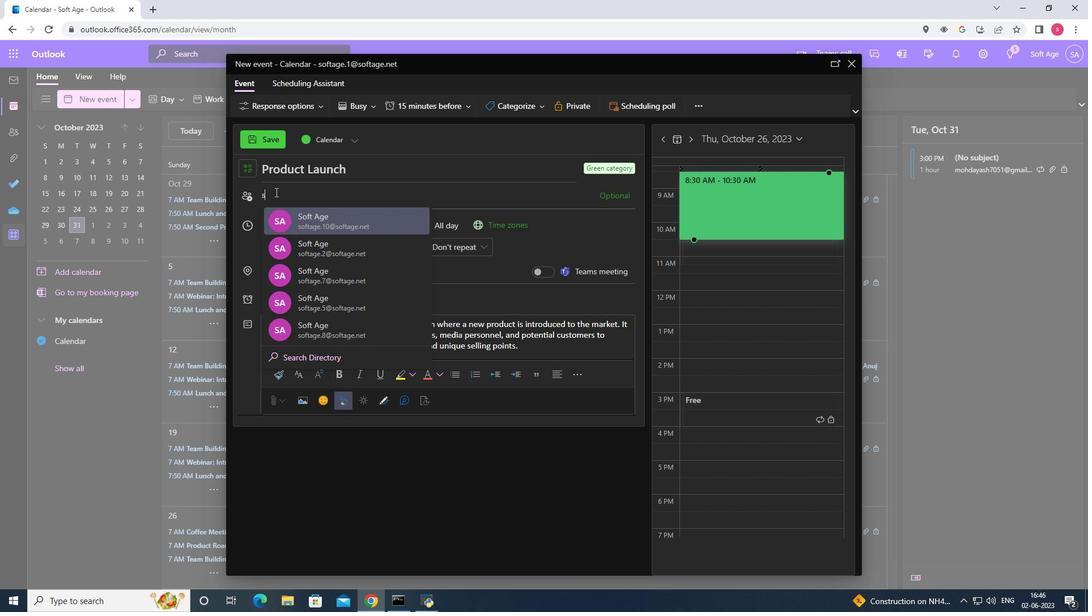 
Action: Mouse moved to (314, 250)
Screenshot: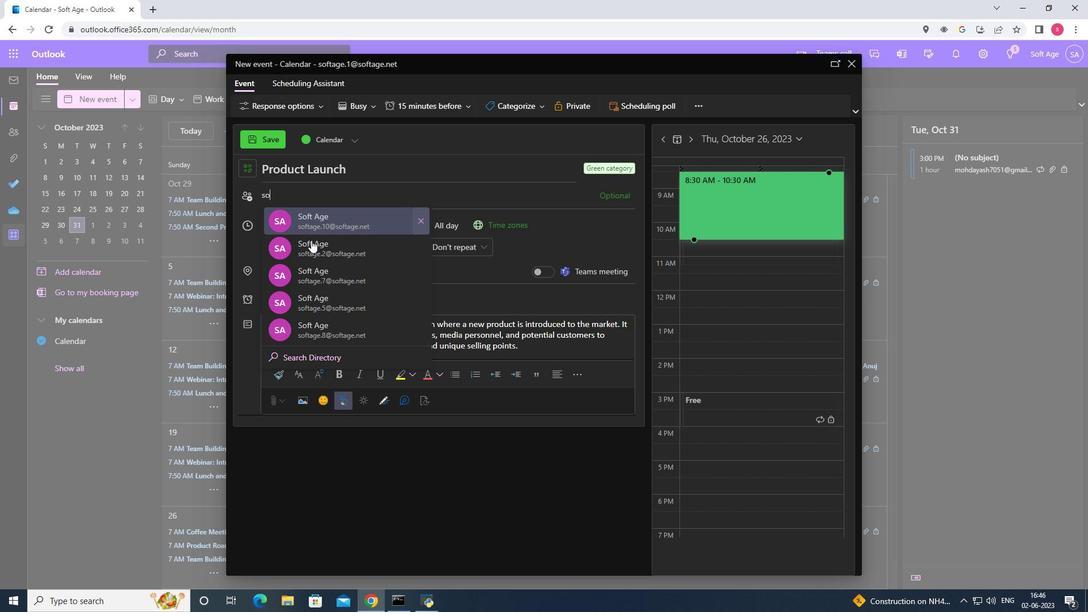 
Action: Key pressed ftage<Key.space><Key.backspace>,<Key.backspace>.4<Key.shift><Key.shift><Key.shift>@
Screenshot: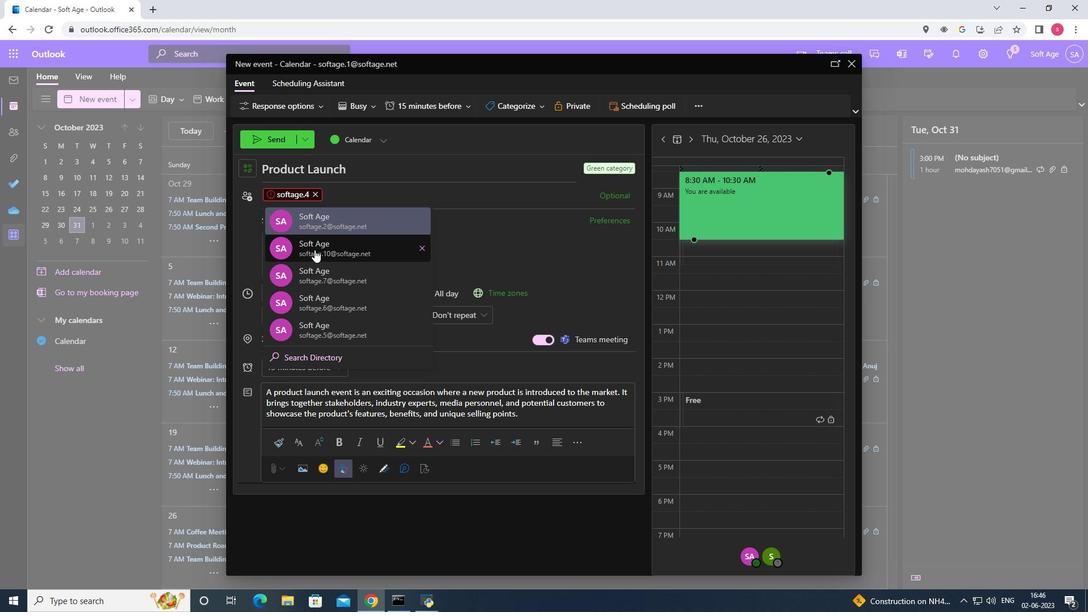 
Action: Mouse moved to (332, 227)
Screenshot: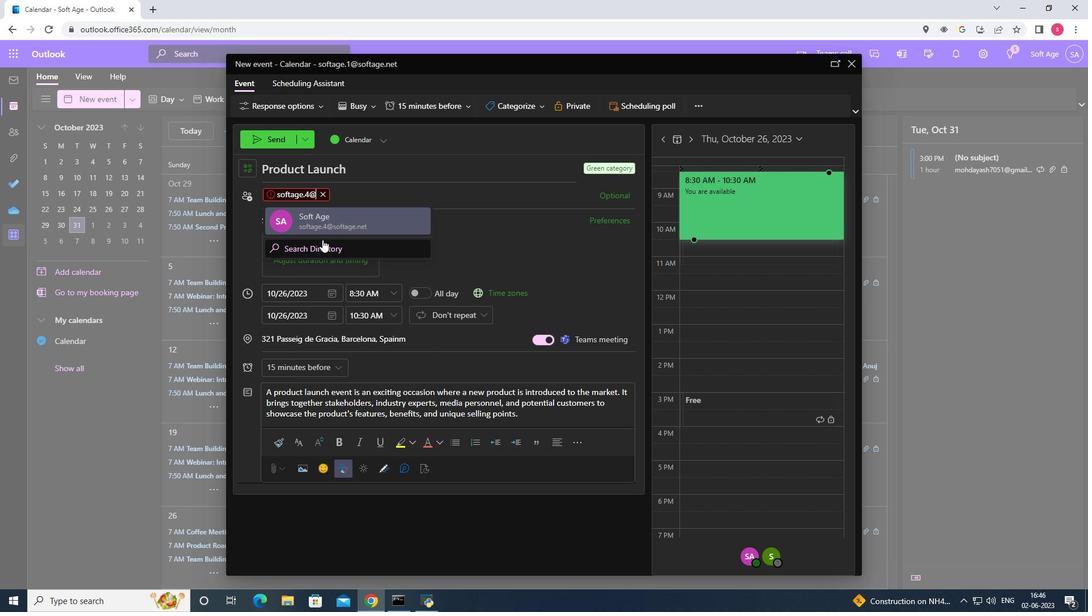 
Action: Mouse pressed left at (332, 227)
Screenshot: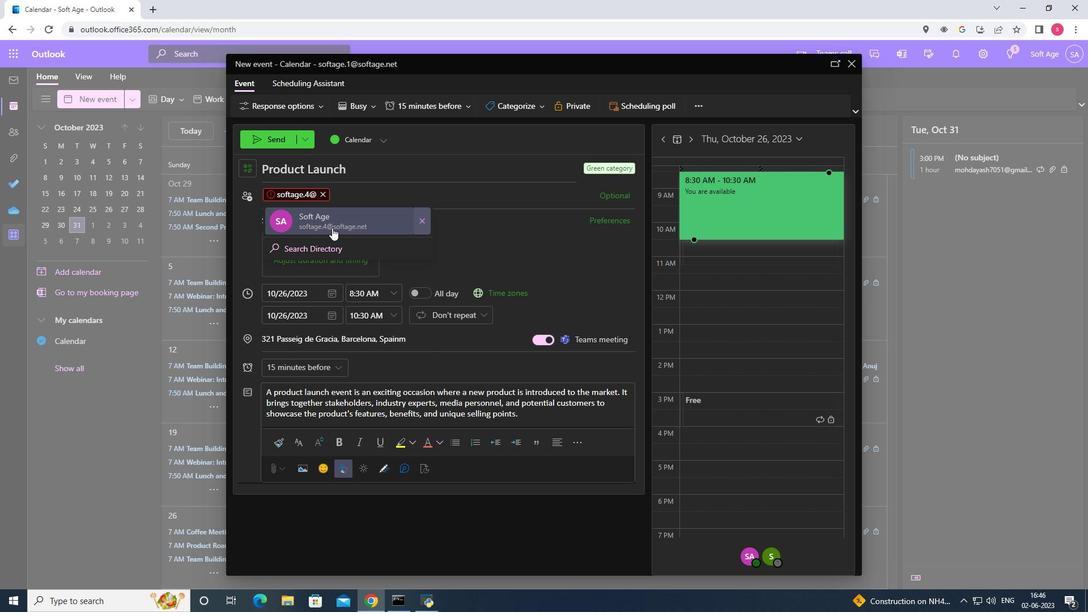 
Action: Key pressed soft
Screenshot: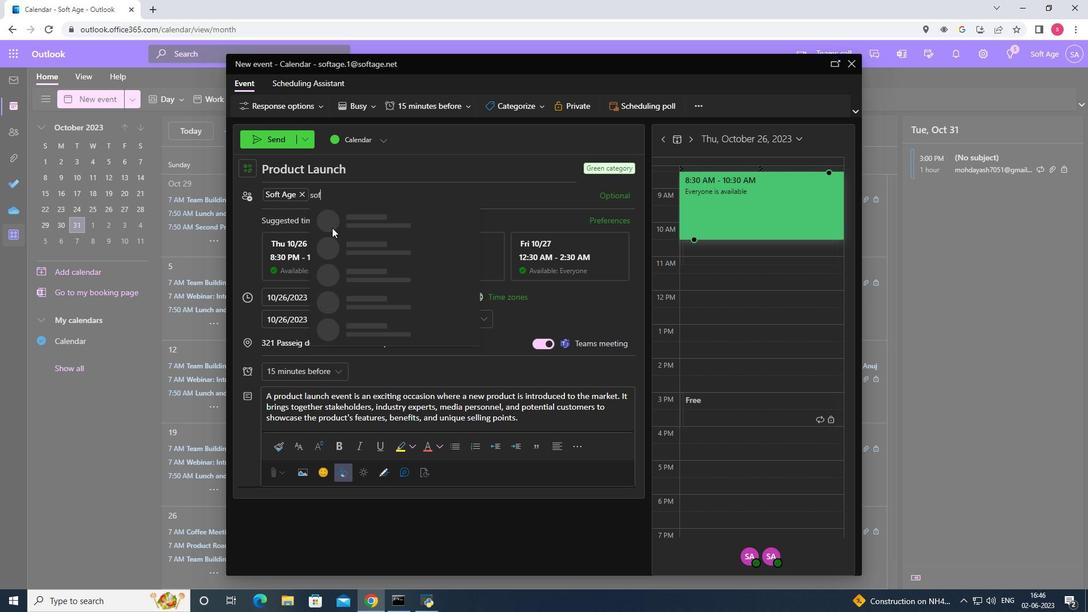 
Action: Mouse moved to (398, 302)
Screenshot: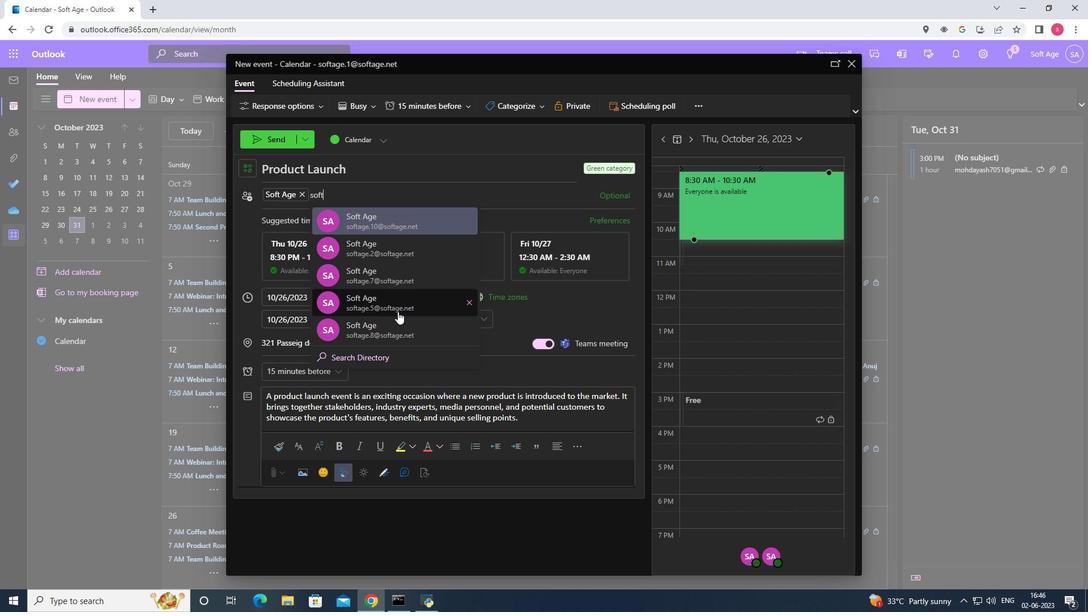 
Action: Mouse pressed left at (398, 302)
Screenshot: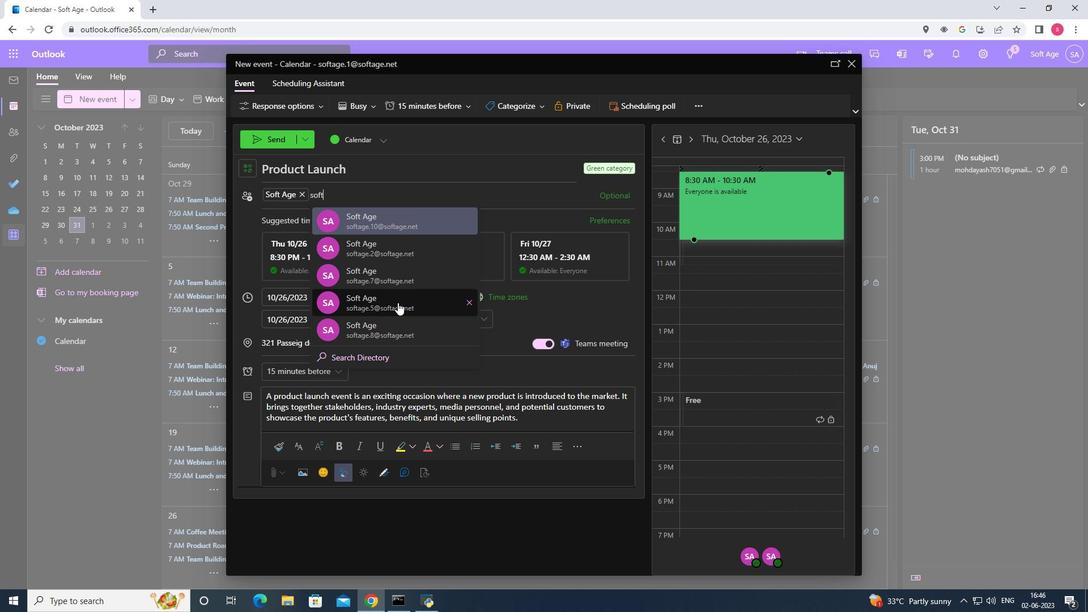 
Action: Mouse moved to (335, 372)
Screenshot: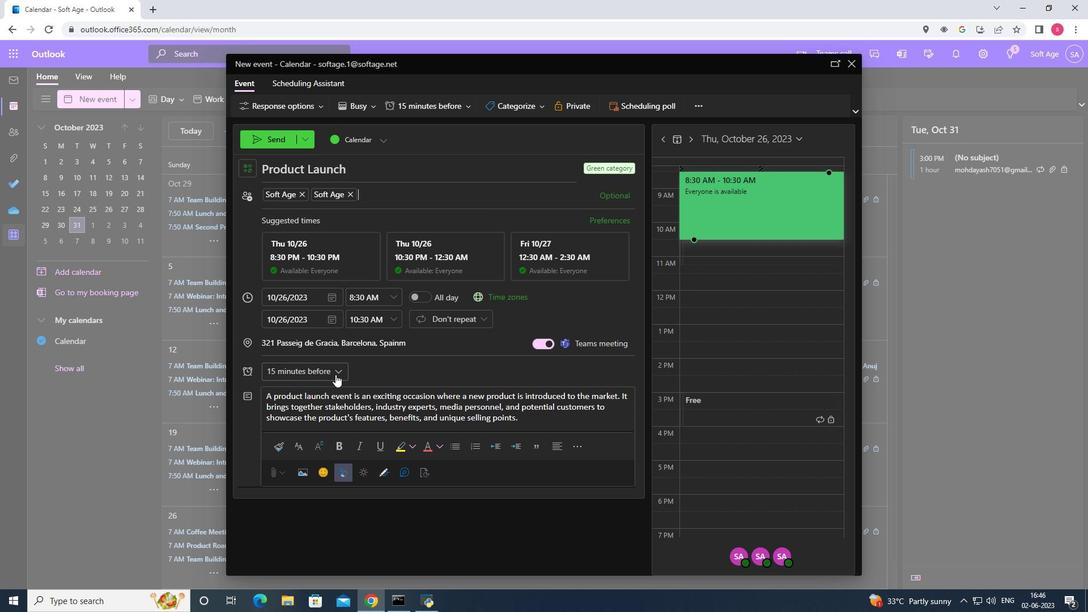 
Action: Mouse pressed left at (335, 372)
Screenshot: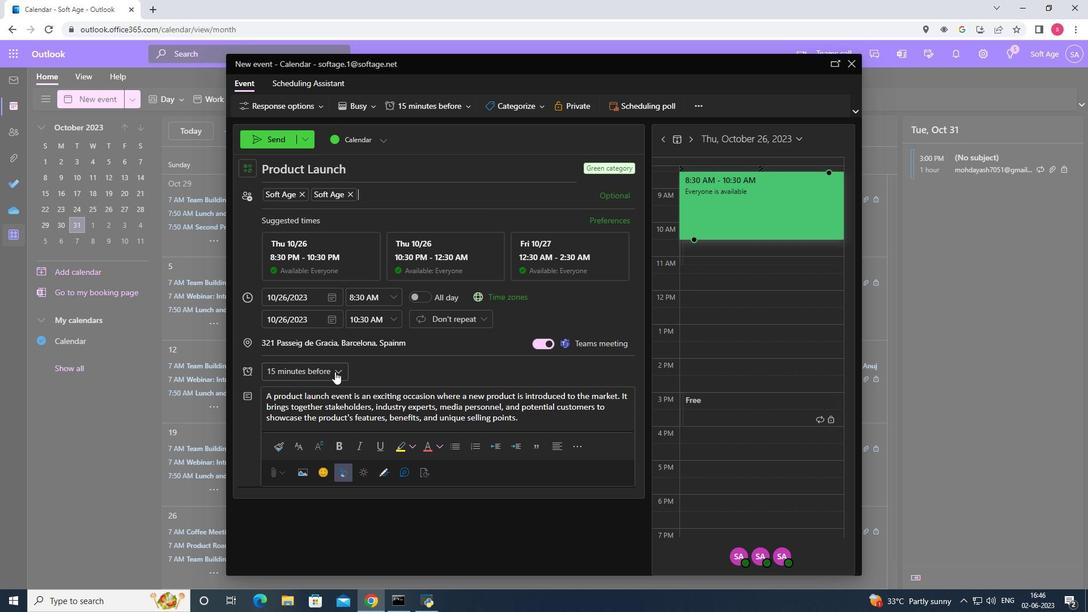 
Action: Mouse moved to (321, 234)
Screenshot: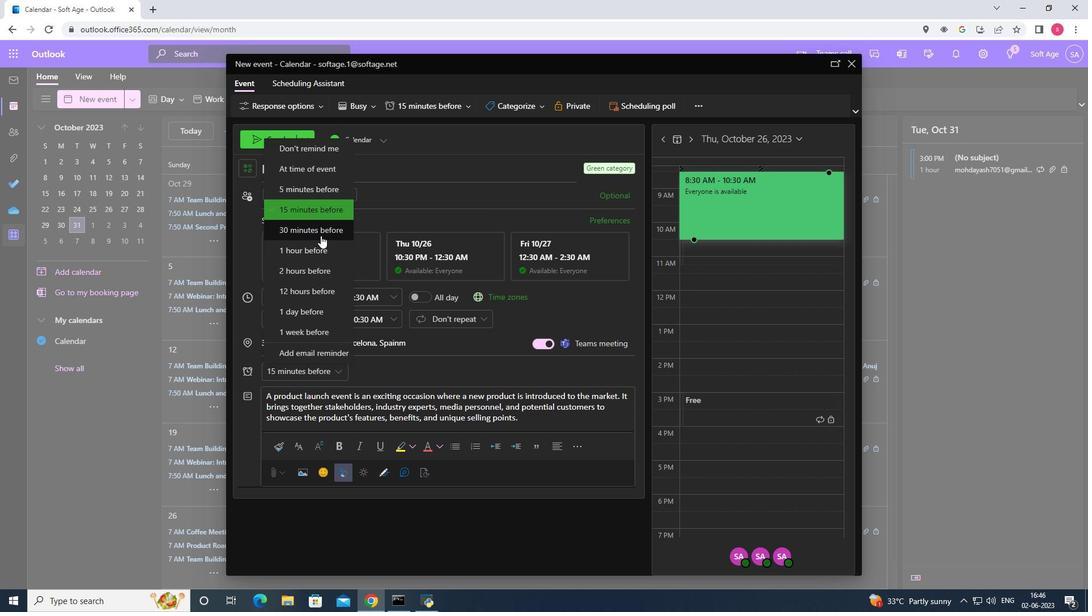 
Action: Mouse pressed left at (321, 234)
Screenshot: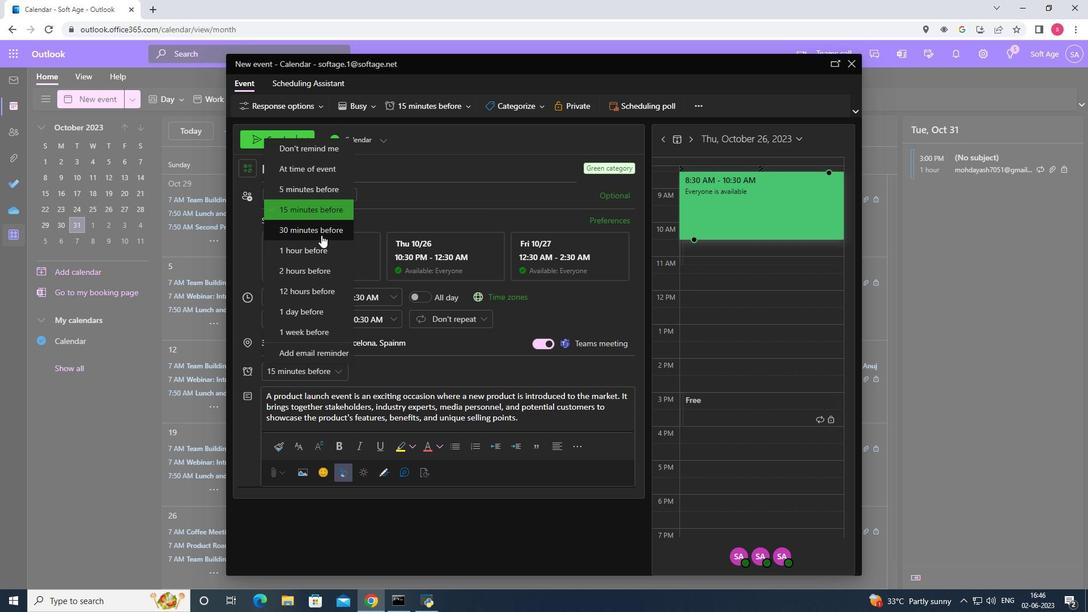 
Action: Mouse moved to (264, 140)
Screenshot: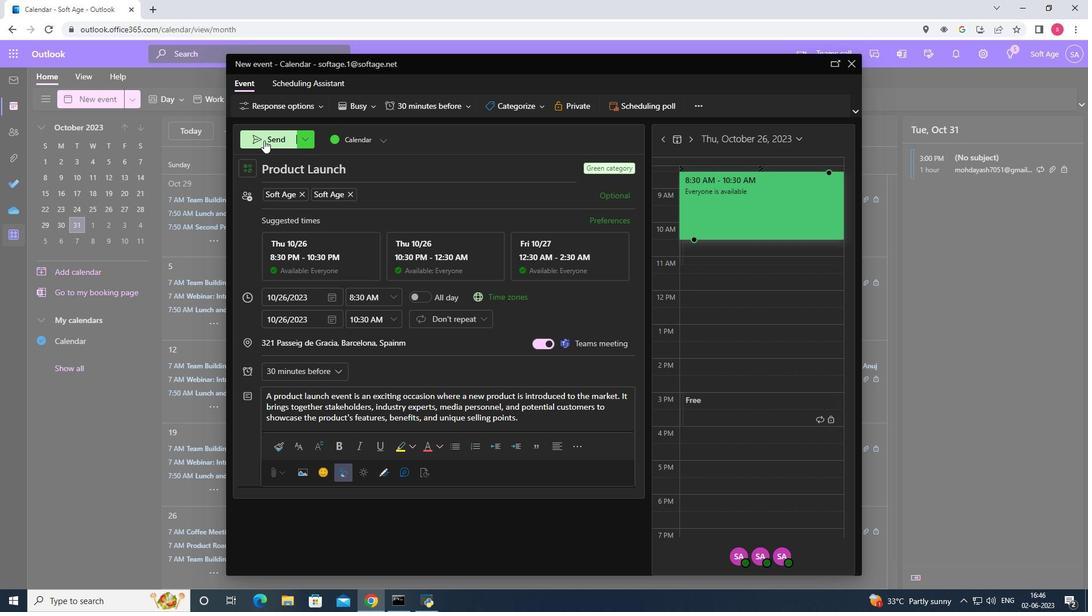 
Action: Mouse pressed left at (264, 140)
Screenshot: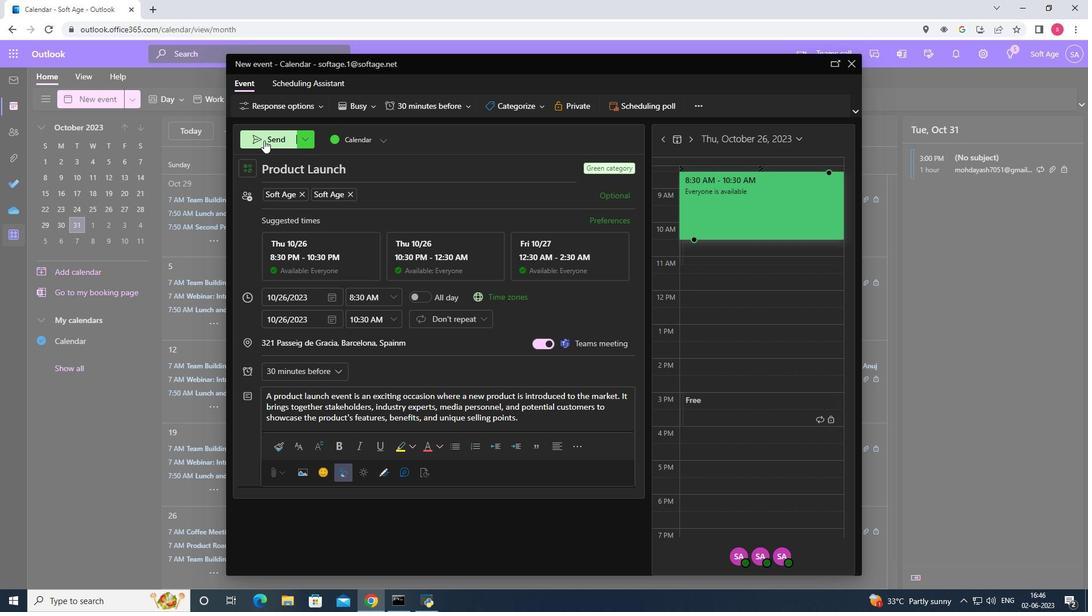 
